 Task: Create a due date automation trigger when advanced on, 2 working days before a card is due add basic with the green label at 11:00 AM.
Action: Mouse moved to (1003, 293)
Screenshot: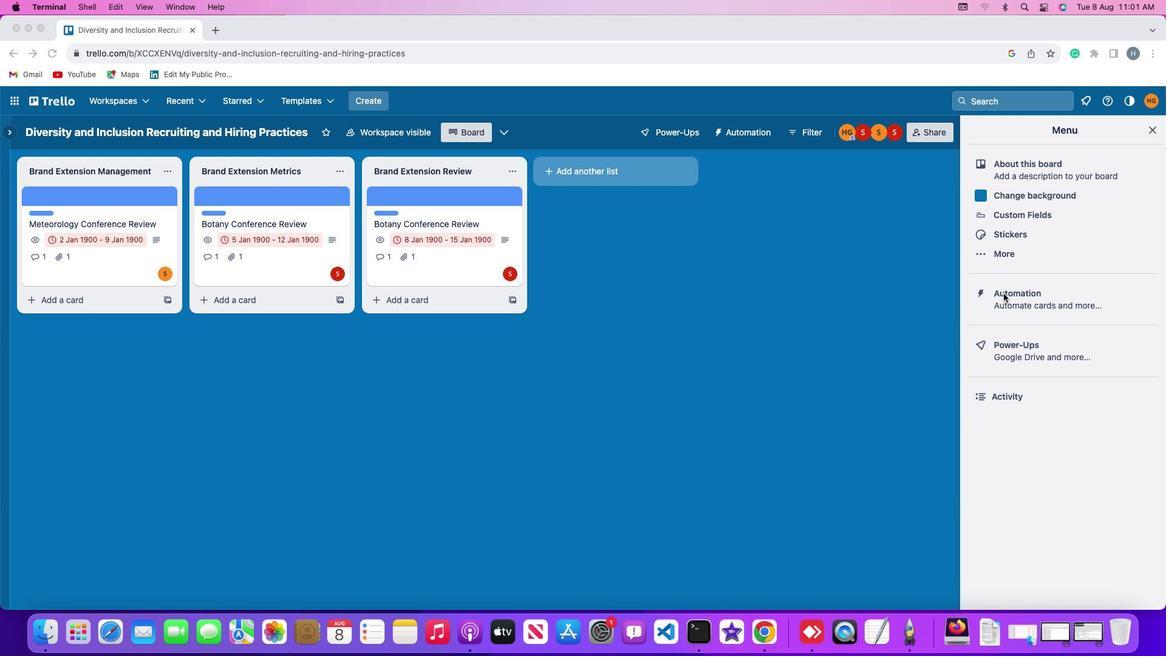 
Action: Mouse pressed left at (1003, 293)
Screenshot: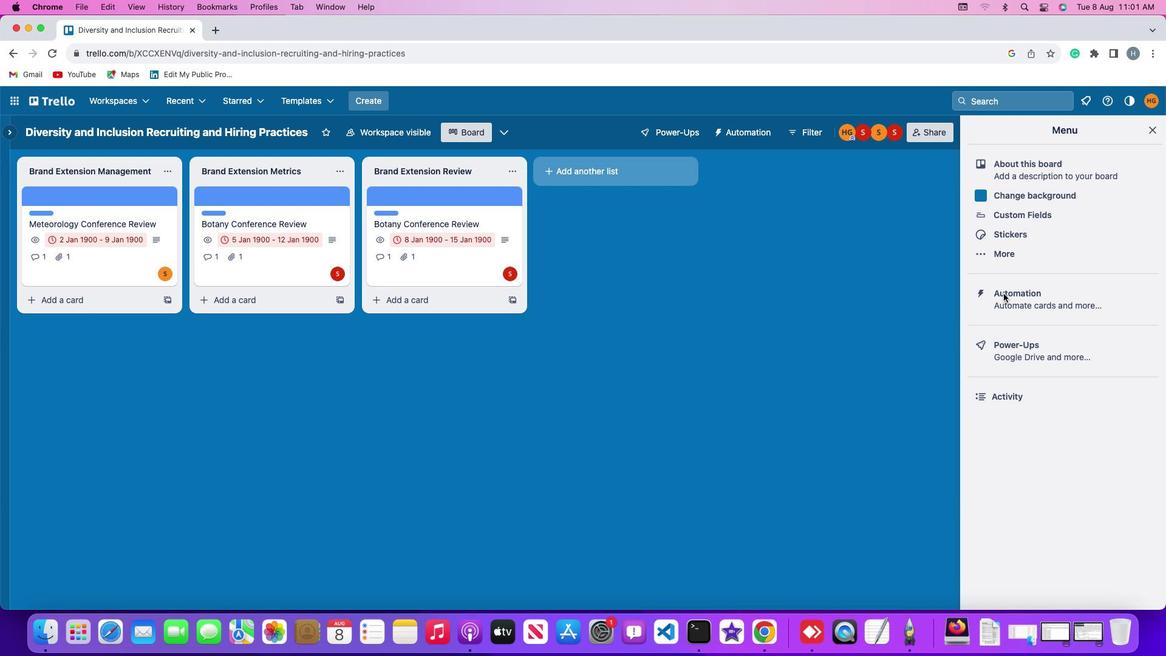 
Action: Mouse pressed left at (1003, 293)
Screenshot: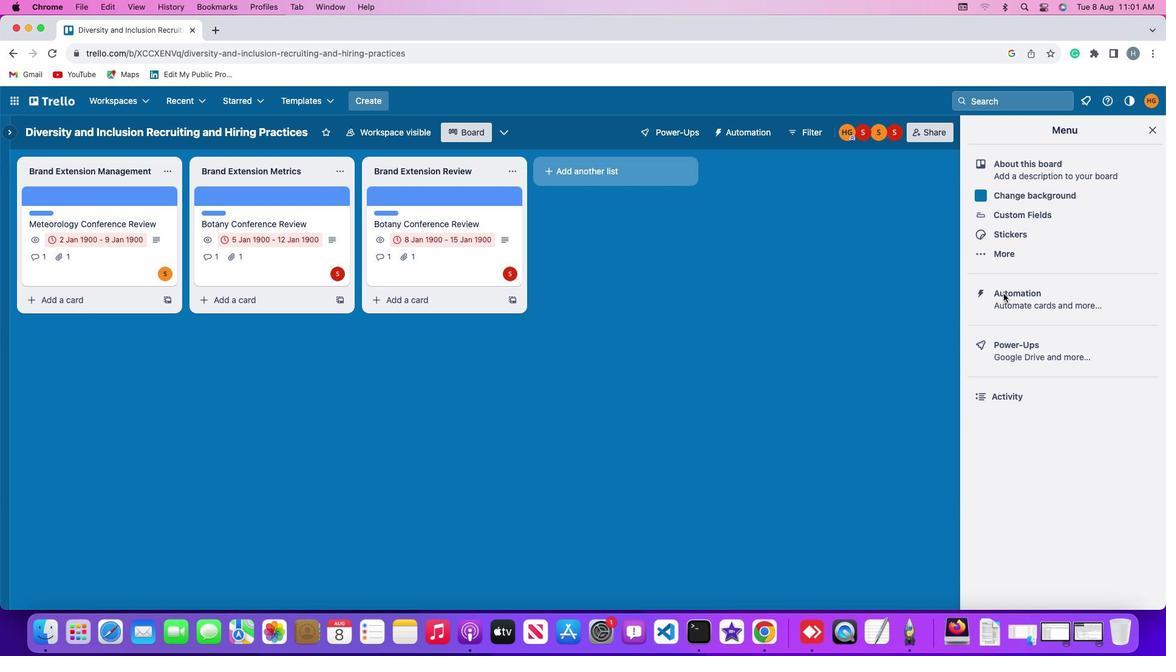 
Action: Mouse moved to (77, 287)
Screenshot: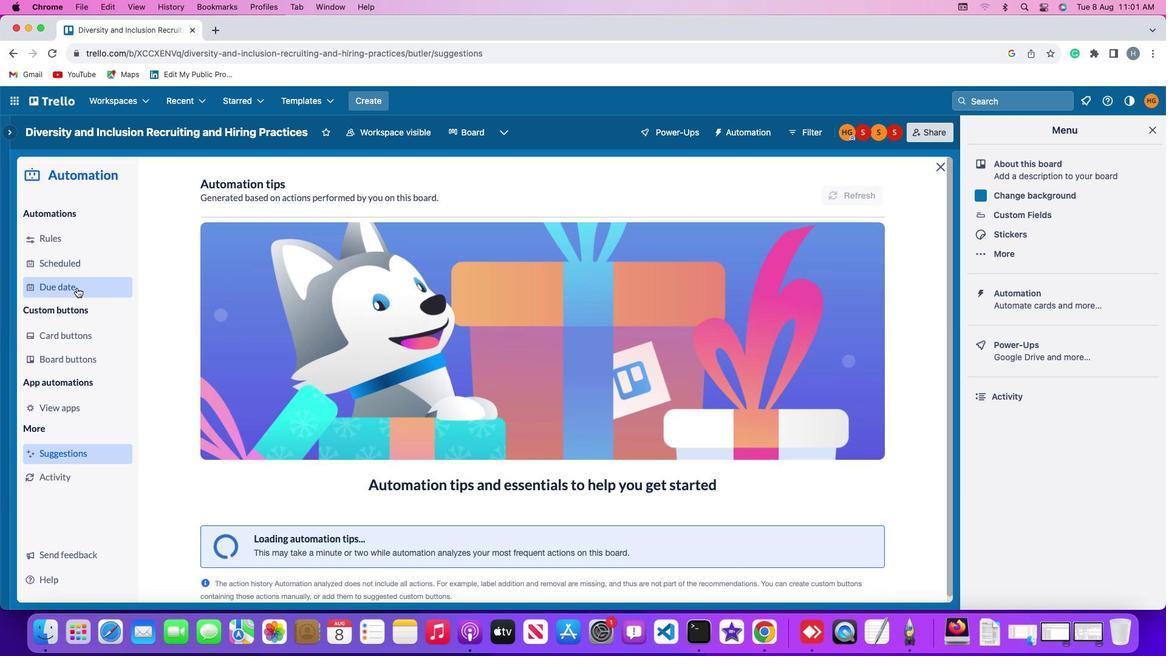
Action: Mouse pressed left at (77, 287)
Screenshot: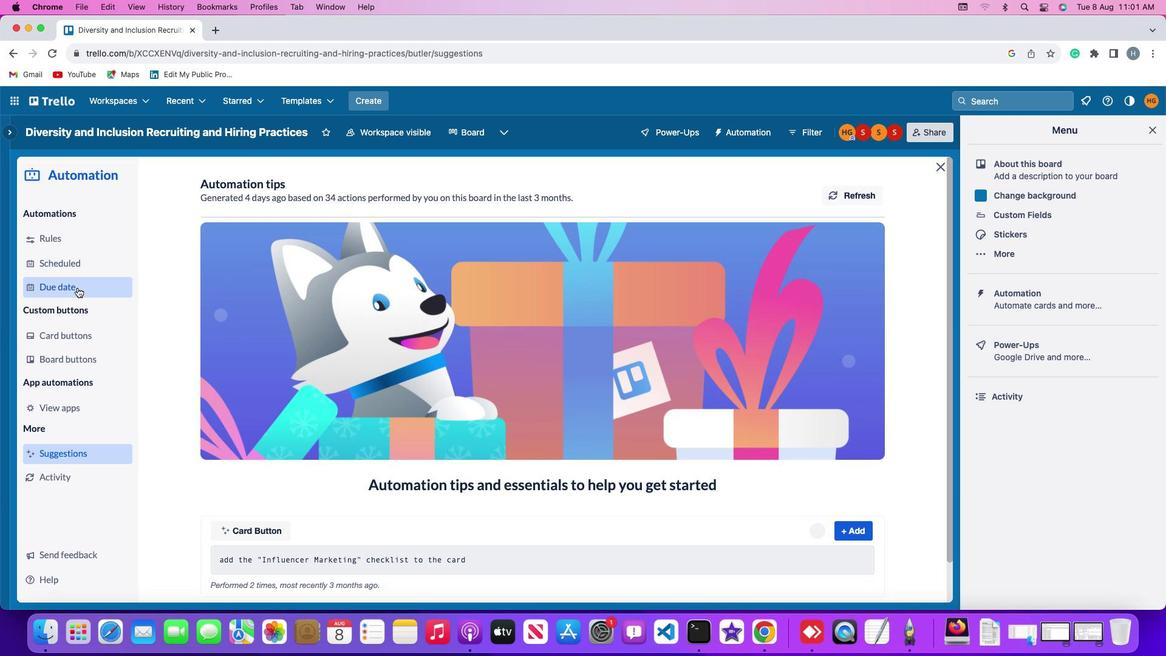 
Action: Mouse moved to (817, 185)
Screenshot: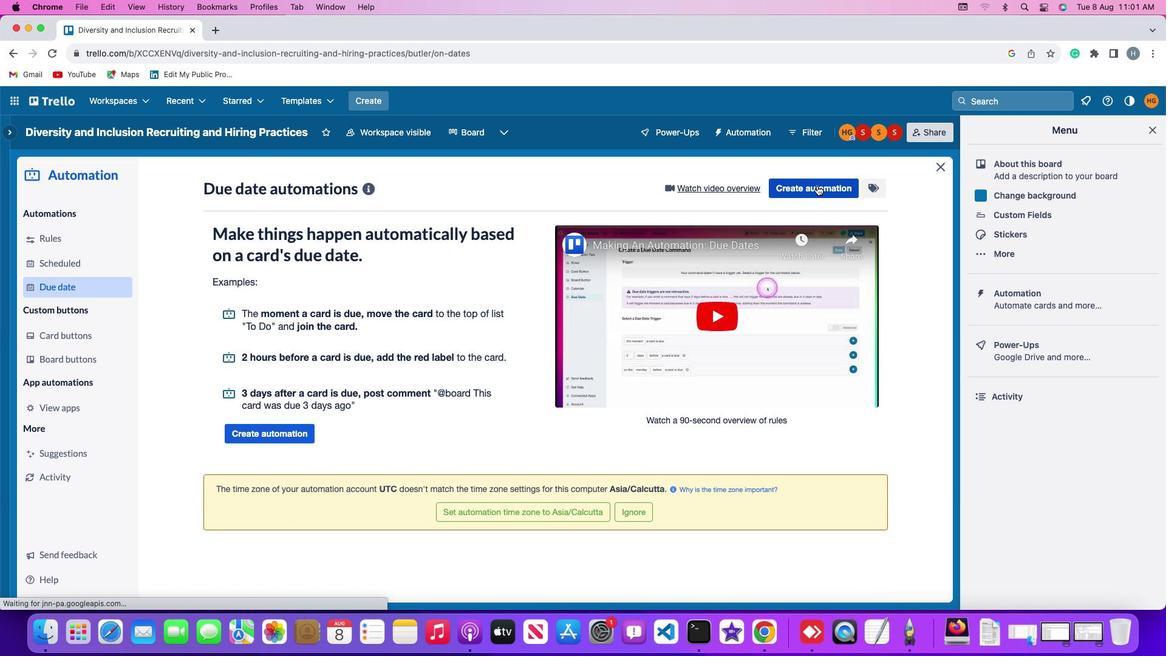 
Action: Mouse pressed left at (817, 185)
Screenshot: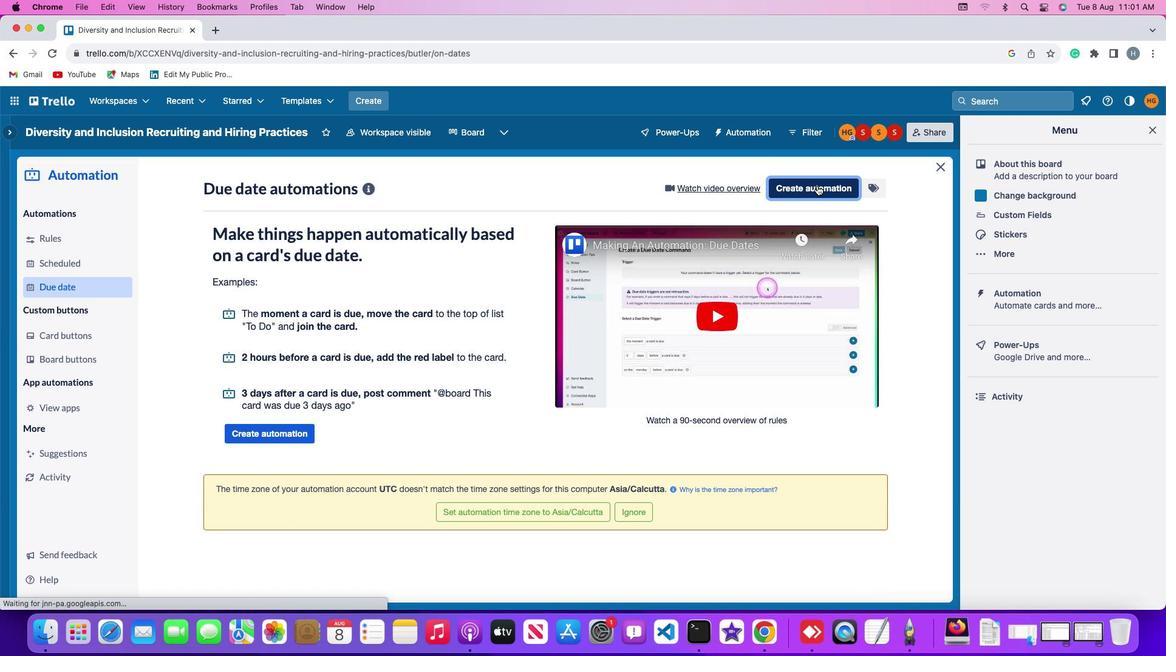 
Action: Mouse moved to (335, 304)
Screenshot: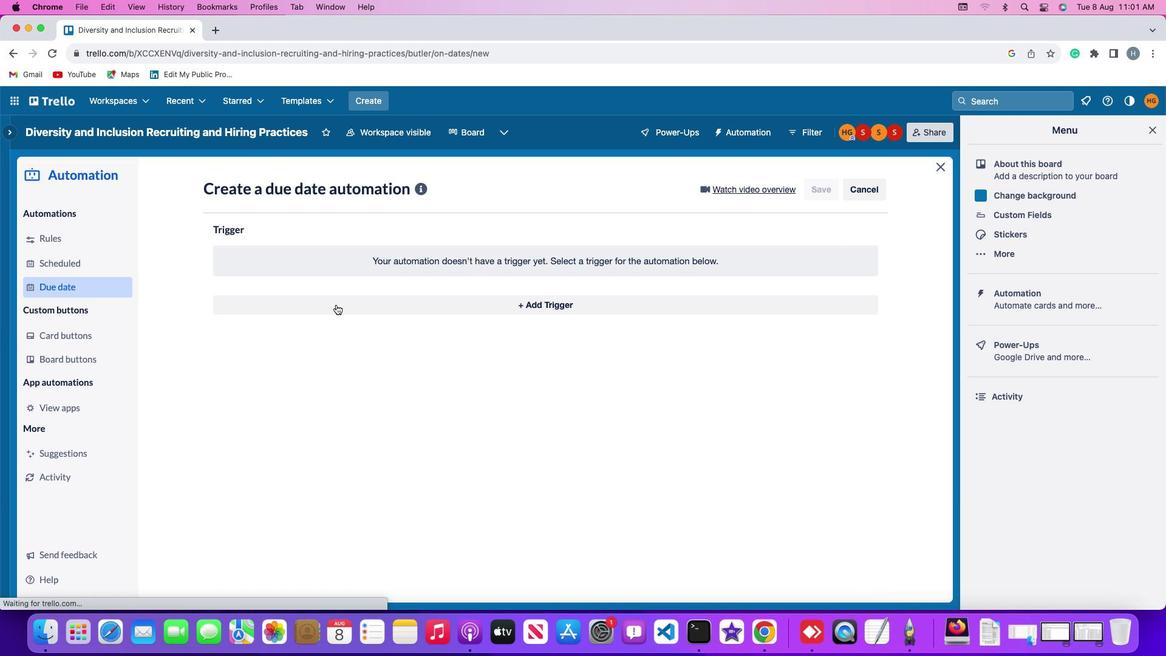
Action: Mouse pressed left at (335, 304)
Screenshot: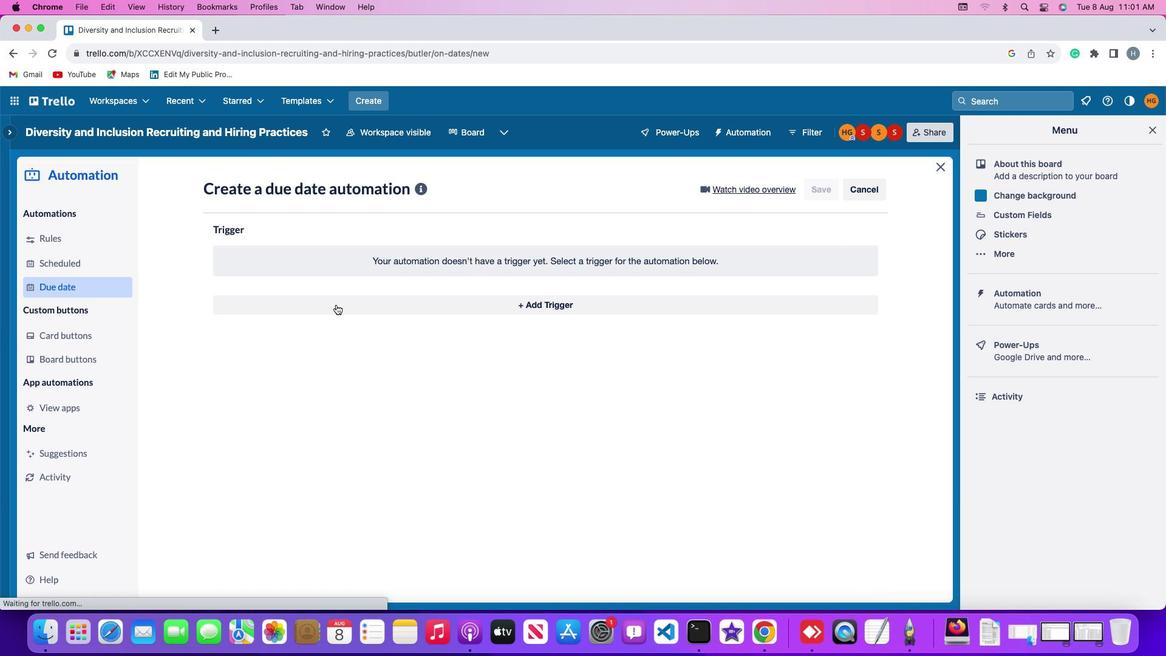 
Action: Mouse moved to (233, 492)
Screenshot: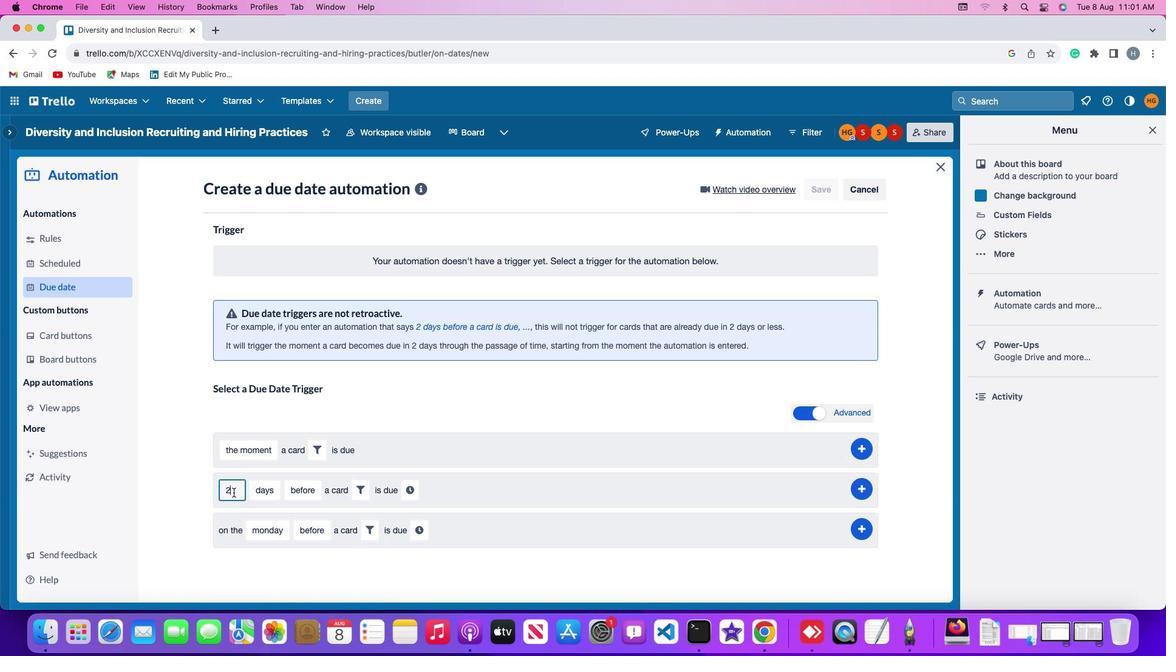 
Action: Mouse pressed left at (233, 492)
Screenshot: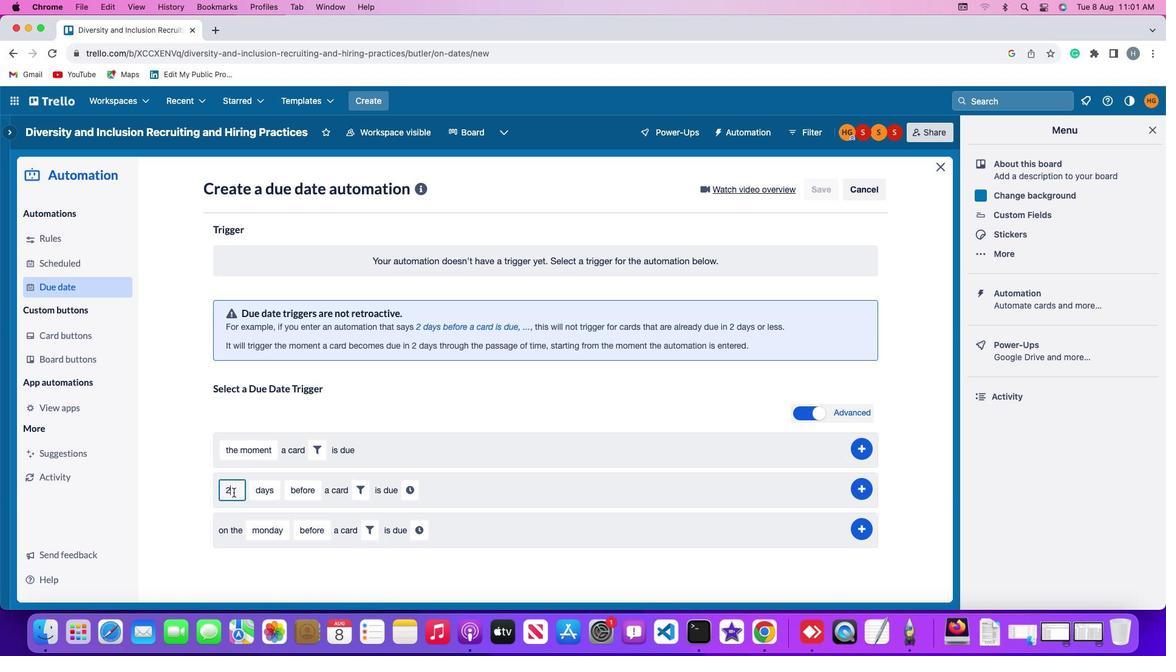 
Action: Mouse moved to (233, 491)
Screenshot: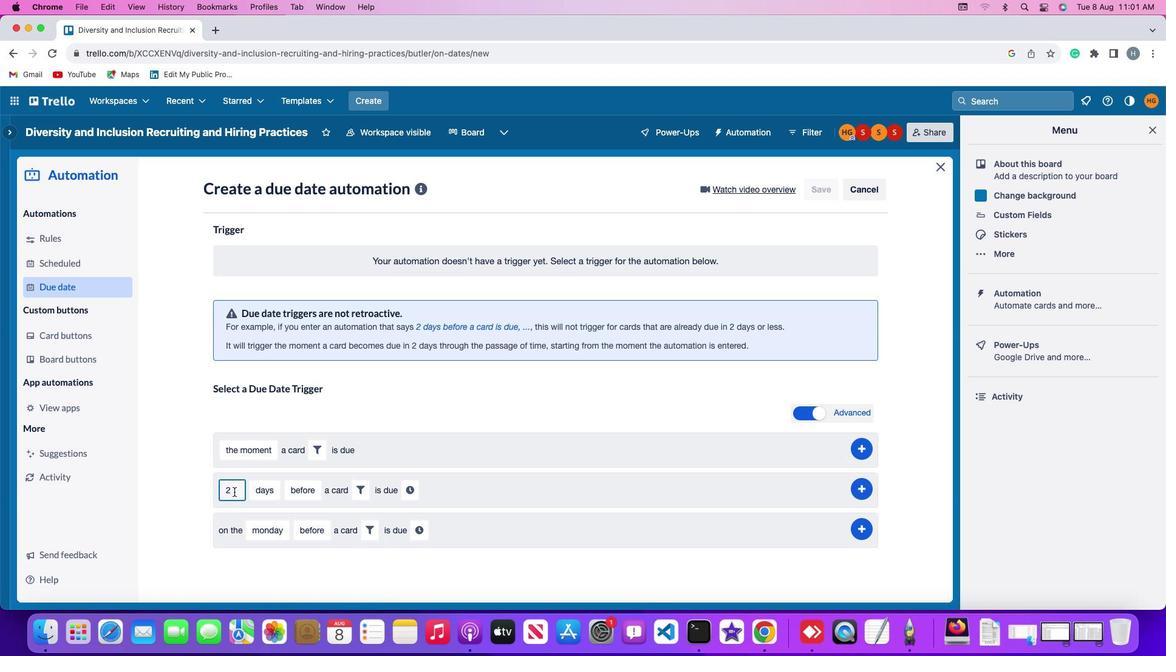 
Action: Key pressed Key.backspace
Screenshot: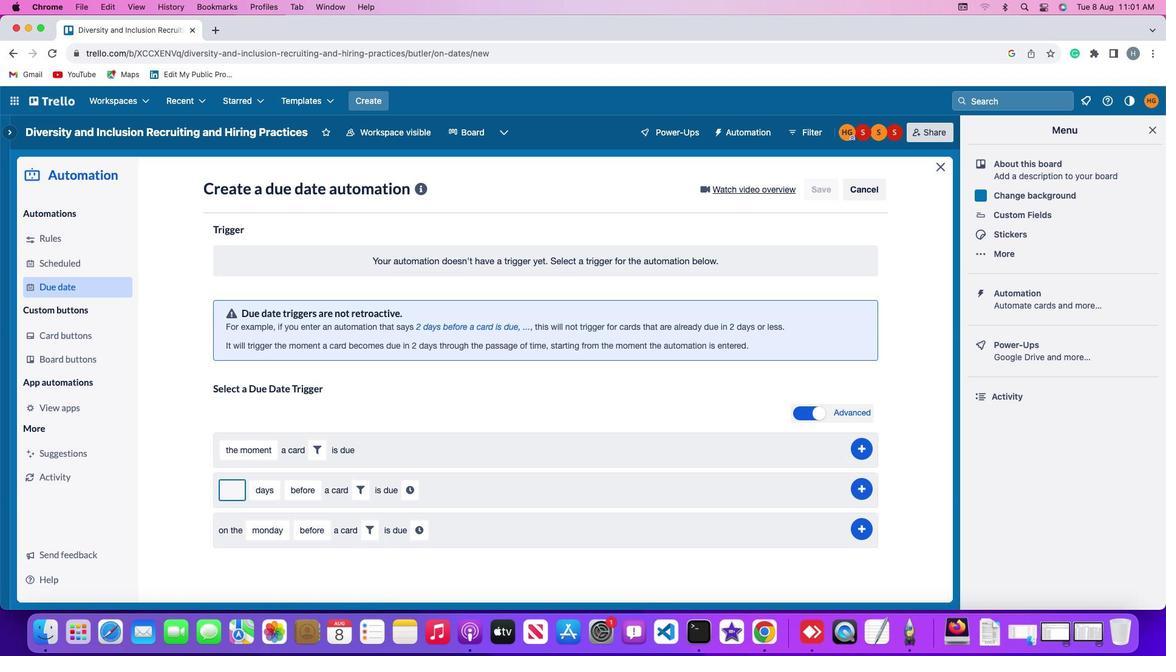 
Action: Mouse moved to (235, 490)
Screenshot: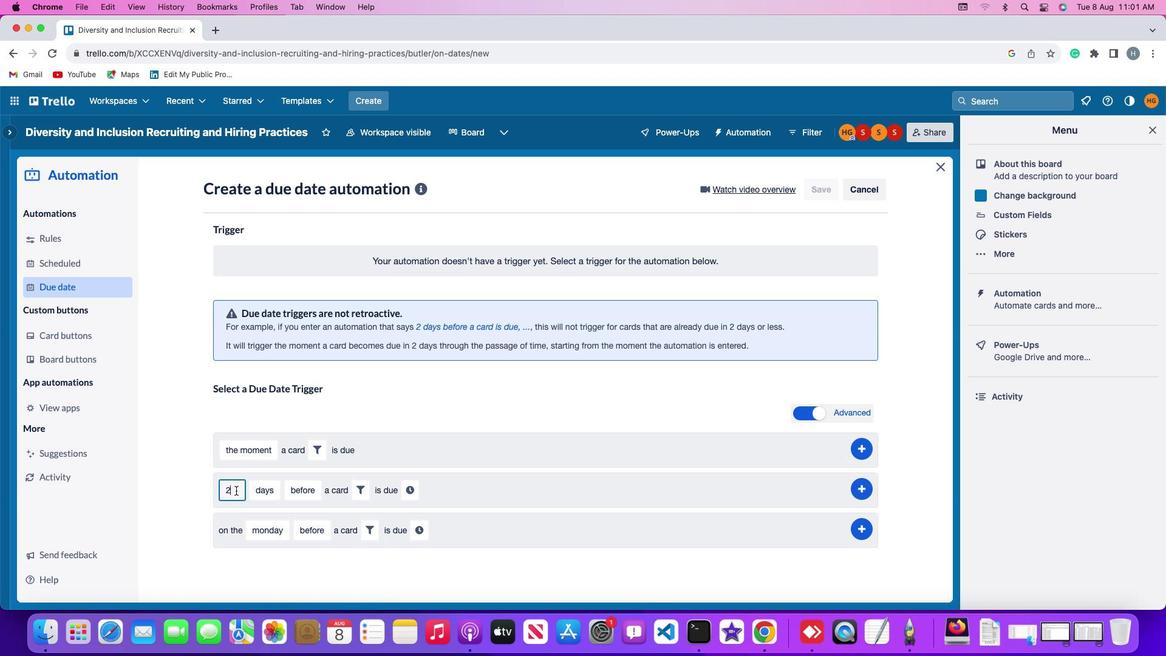 
Action: Key pressed '2'
Screenshot: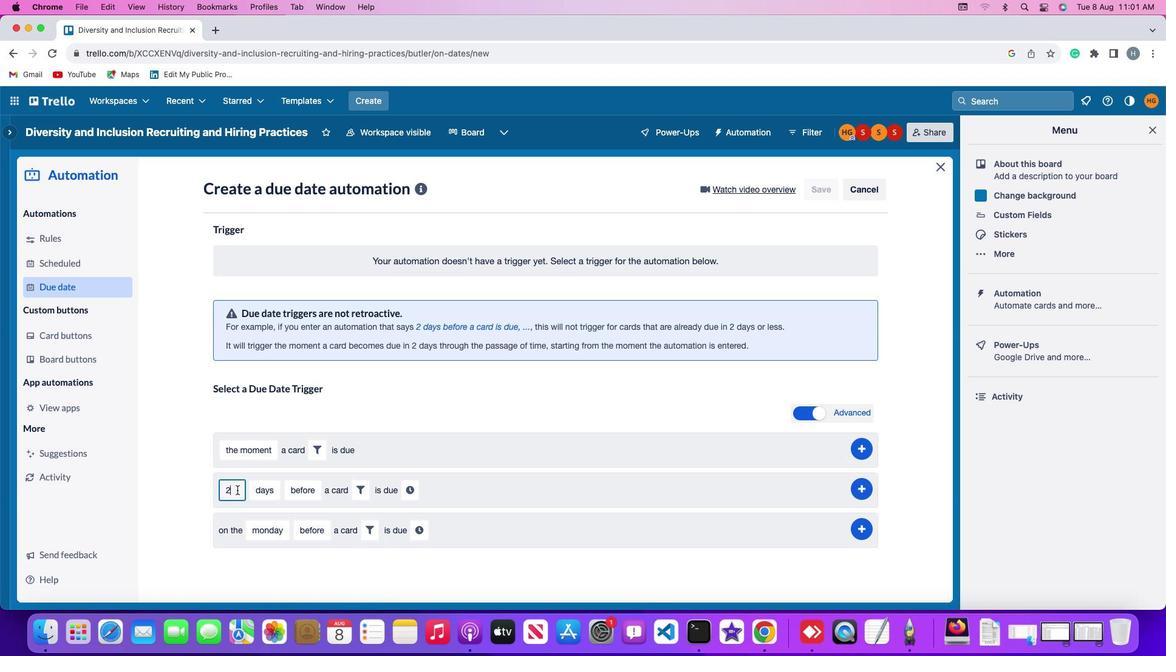 
Action: Mouse moved to (272, 489)
Screenshot: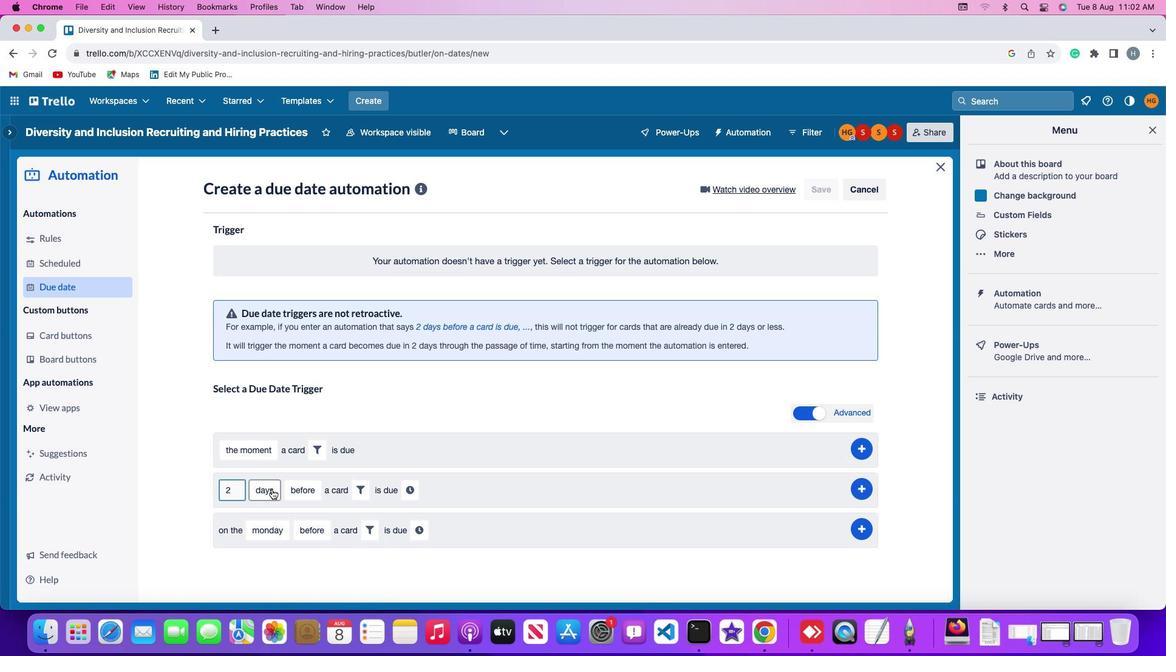 
Action: Mouse pressed left at (272, 489)
Screenshot: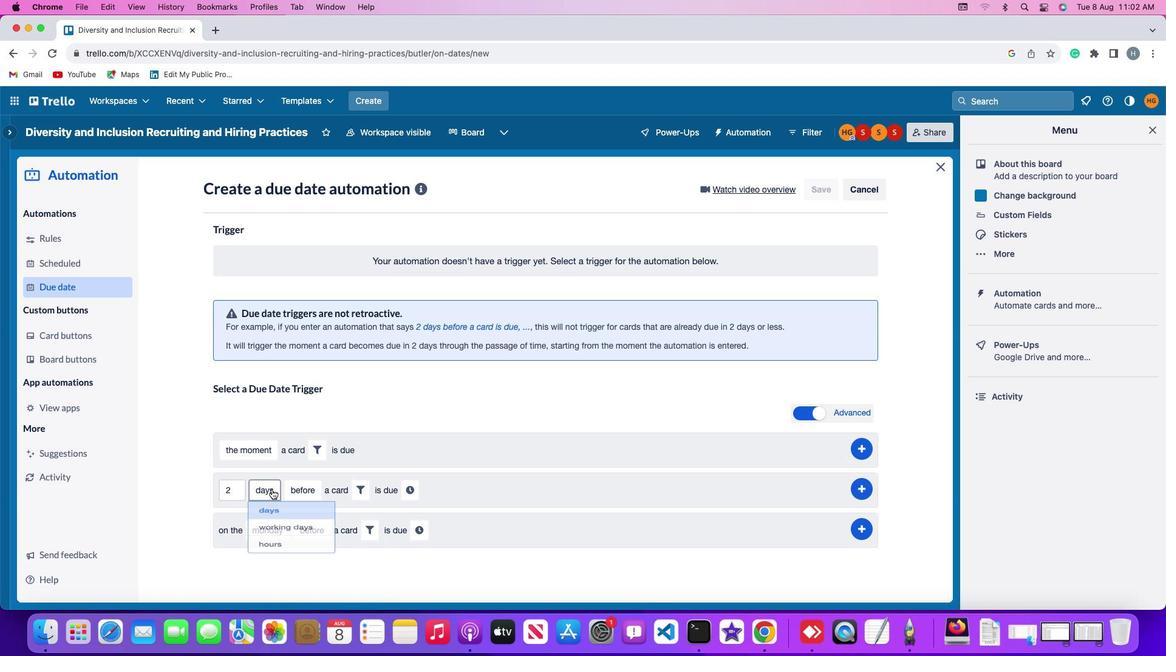 
Action: Mouse moved to (266, 535)
Screenshot: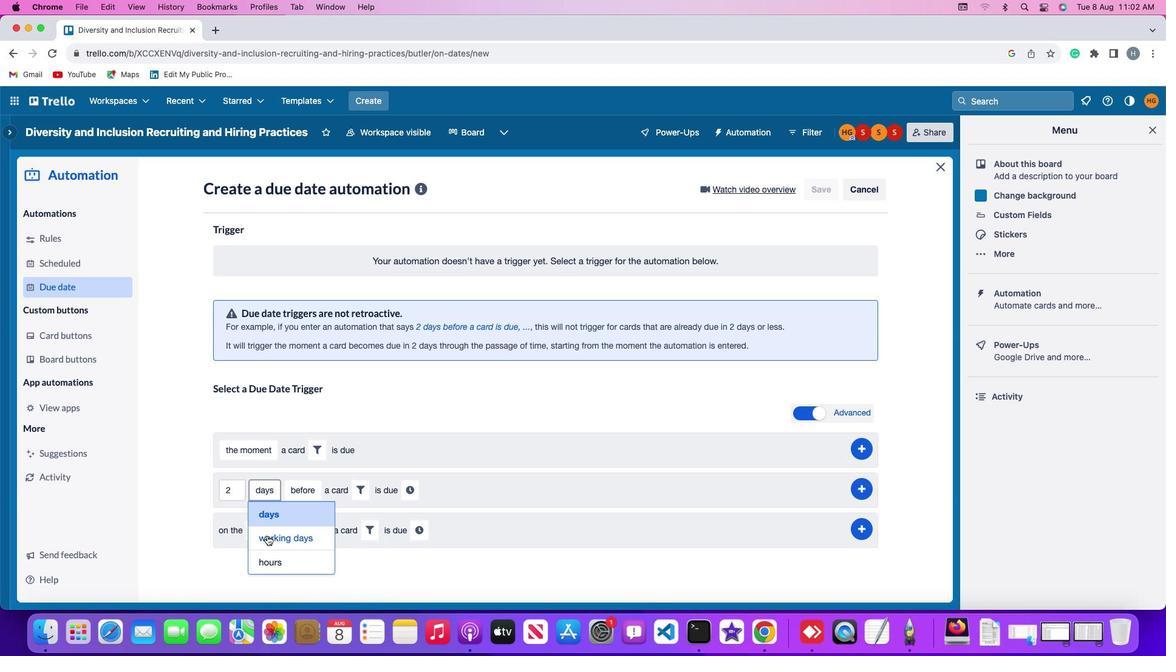 
Action: Mouse pressed left at (266, 535)
Screenshot: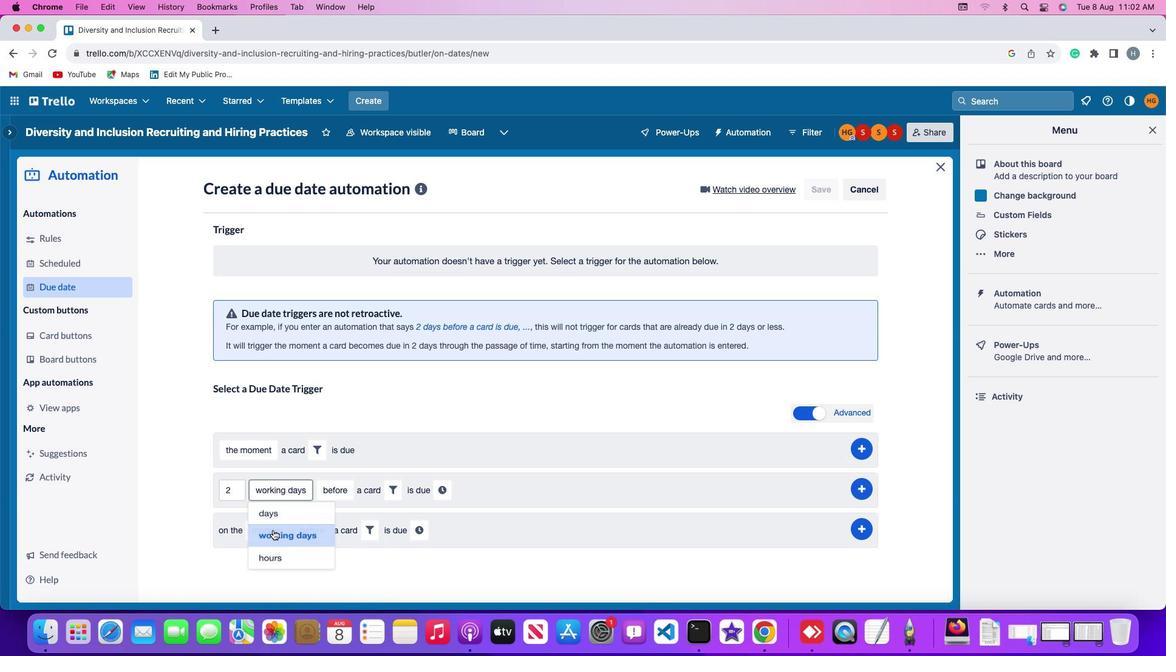 
Action: Mouse moved to (341, 489)
Screenshot: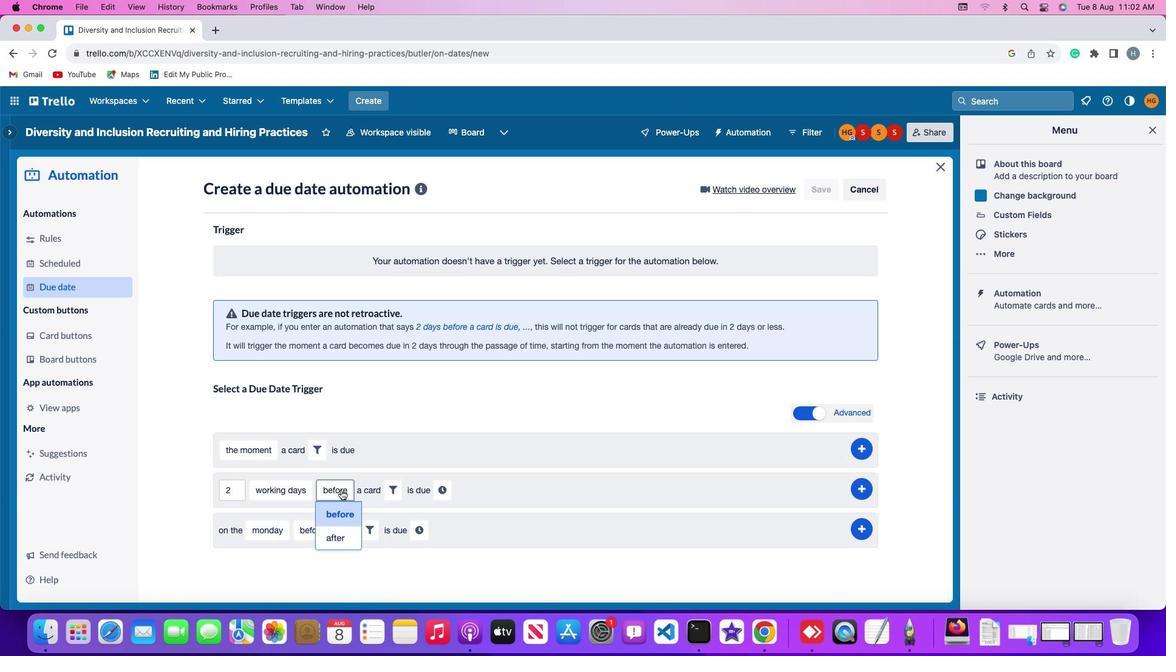 
Action: Mouse pressed left at (341, 489)
Screenshot: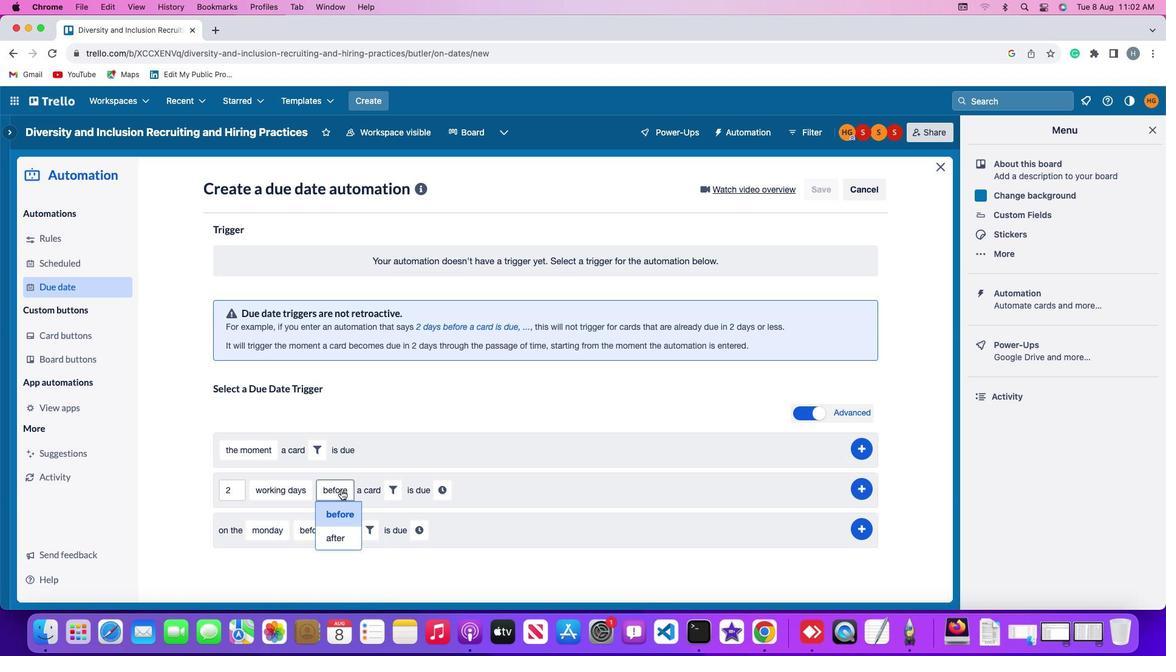 
Action: Mouse moved to (340, 514)
Screenshot: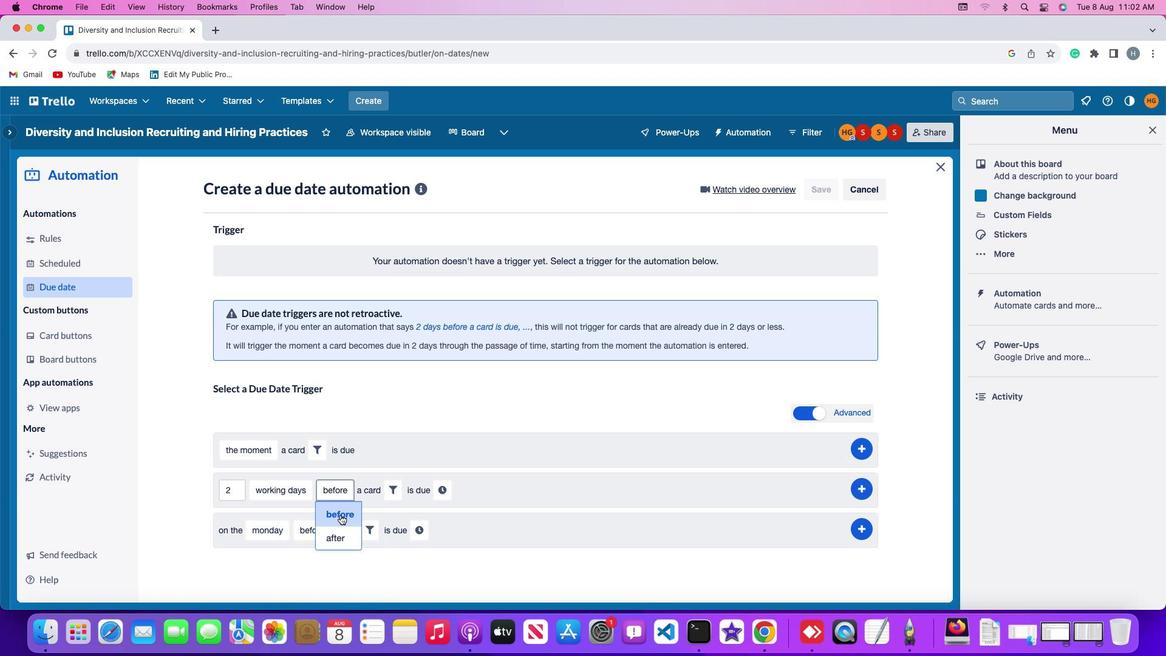 
Action: Mouse pressed left at (340, 514)
Screenshot: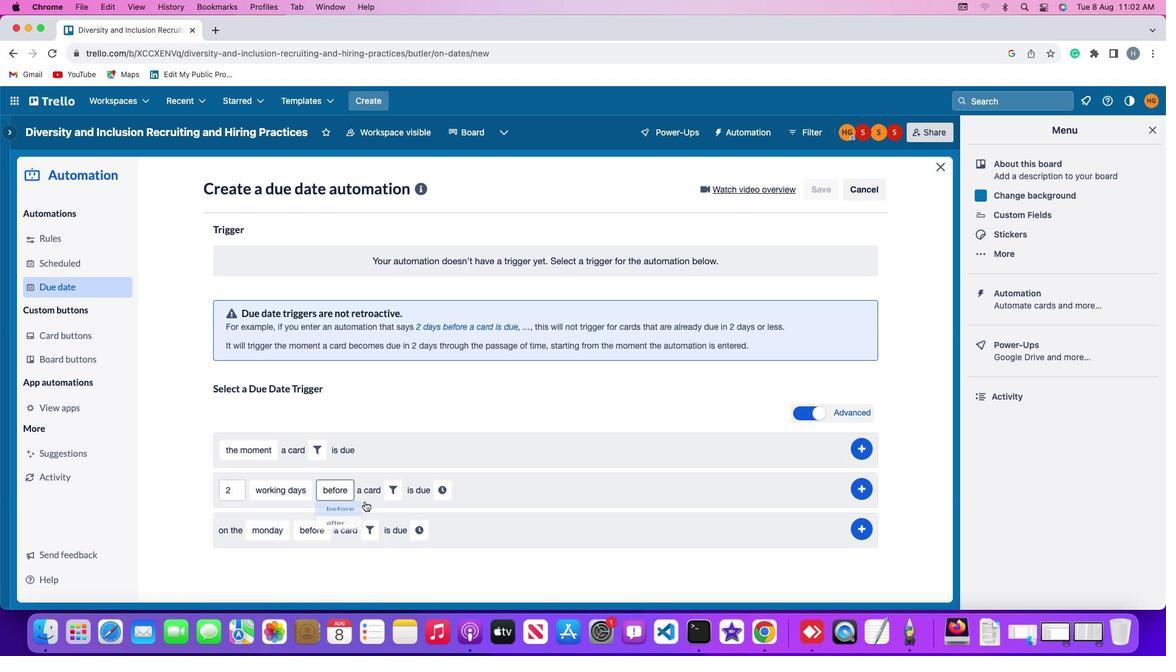 
Action: Mouse moved to (393, 489)
Screenshot: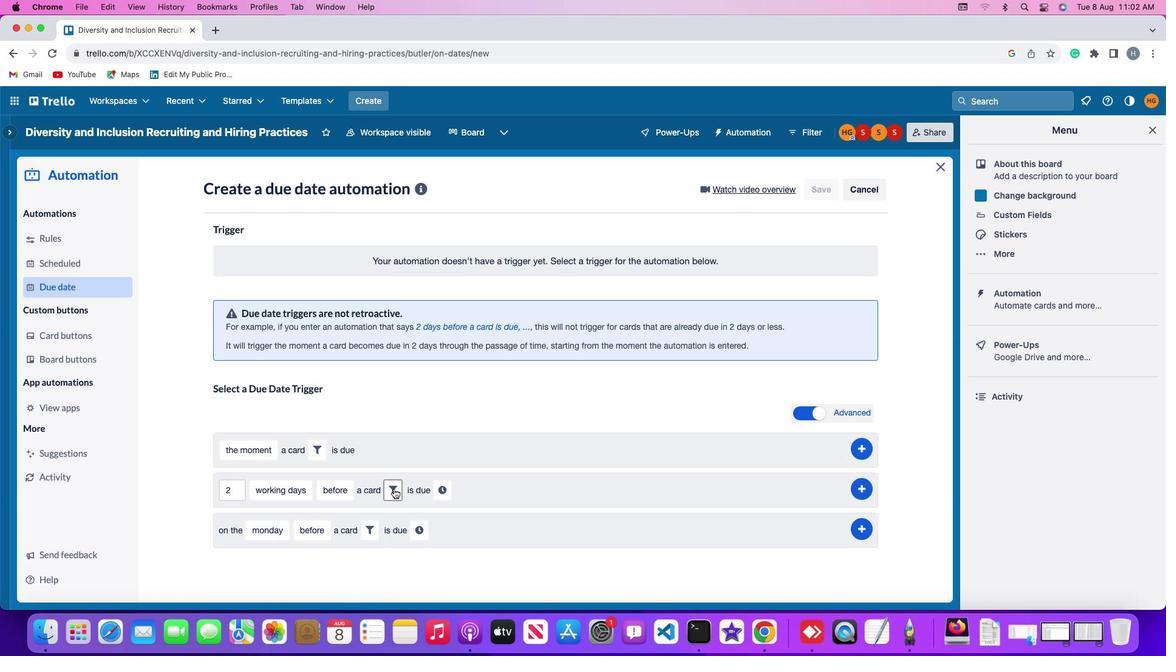 
Action: Mouse pressed left at (393, 489)
Screenshot: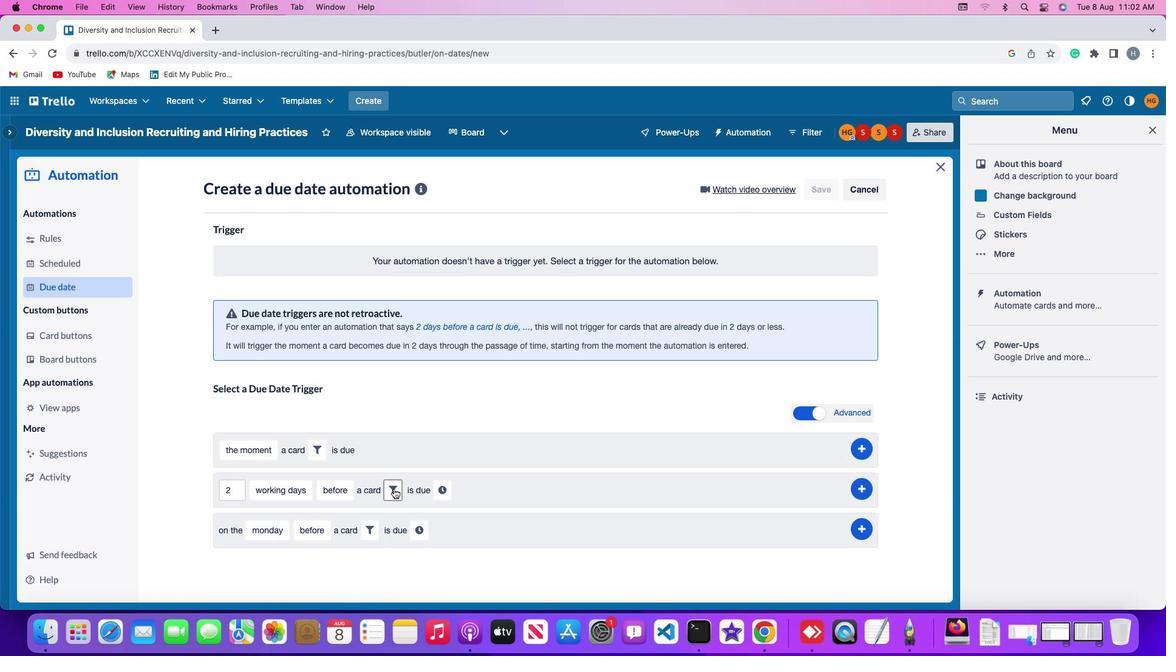 
Action: Mouse moved to (419, 540)
Screenshot: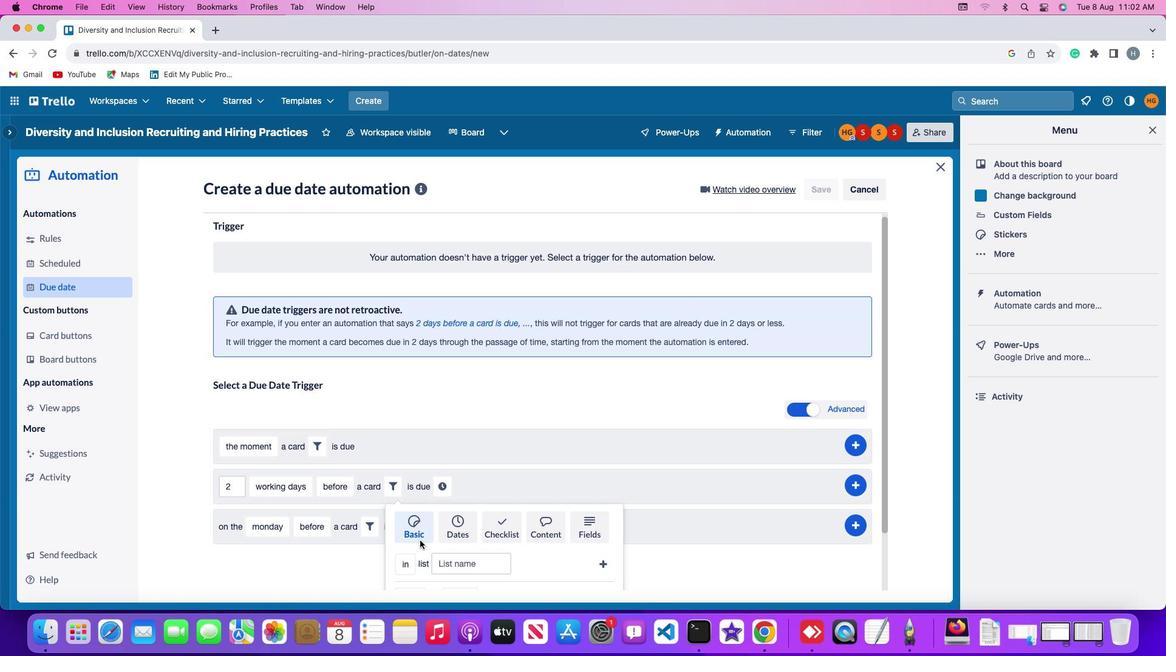 
Action: Mouse scrolled (419, 540) with delta (0, 0)
Screenshot: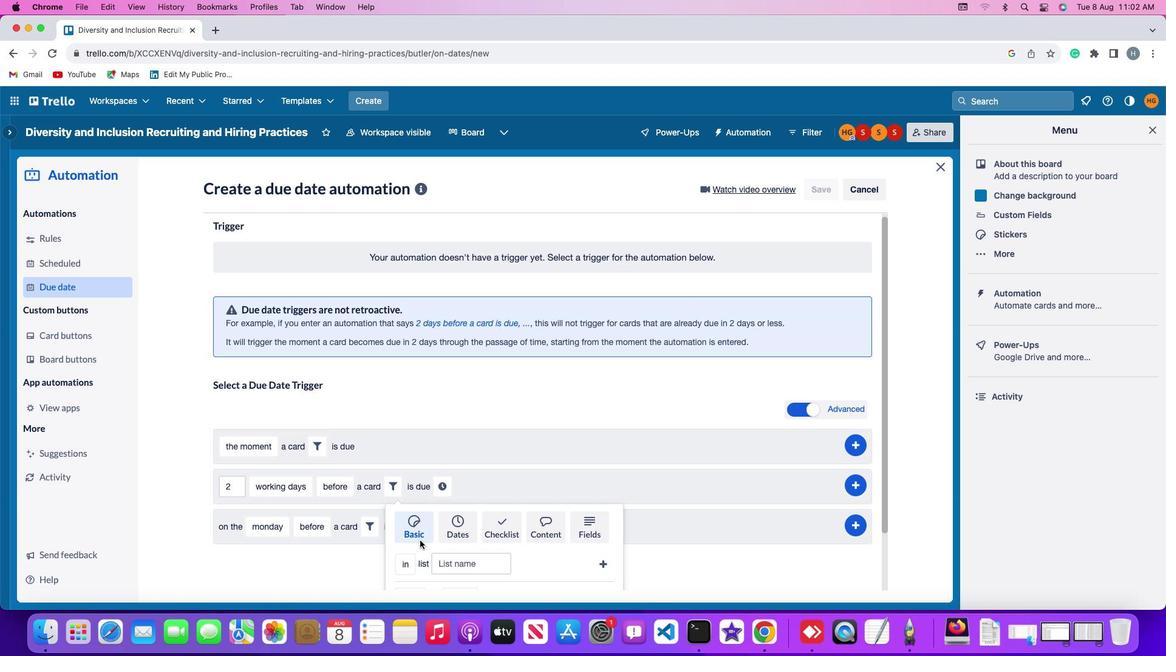 
Action: Mouse scrolled (419, 540) with delta (0, 0)
Screenshot: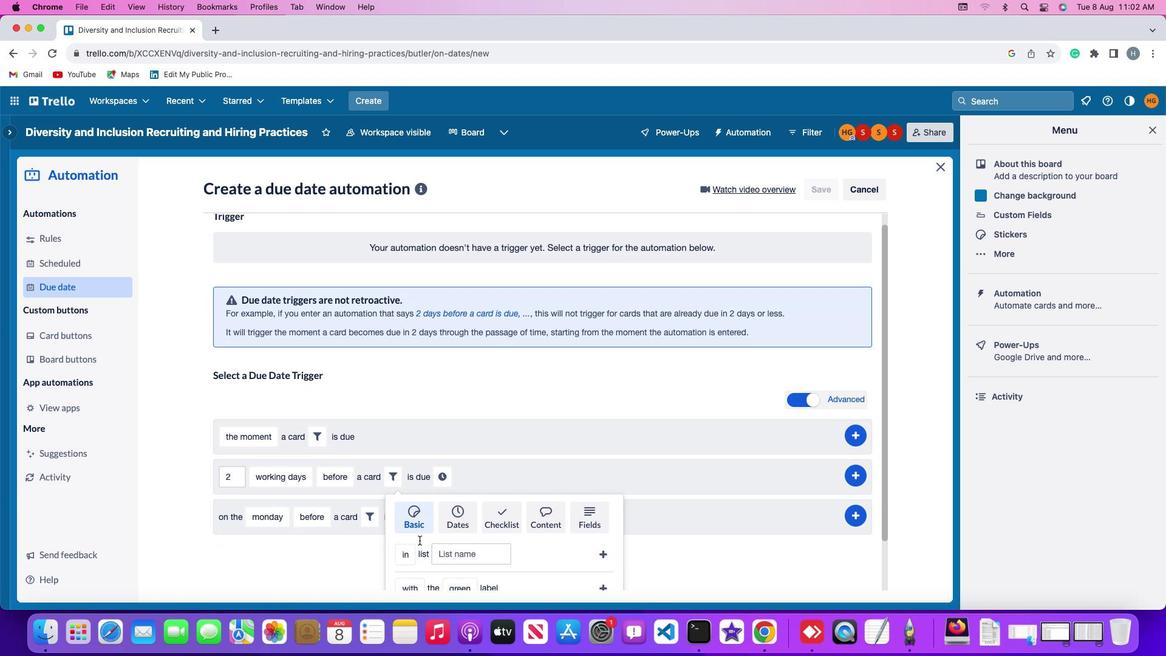 
Action: Mouse scrolled (419, 540) with delta (0, -1)
Screenshot: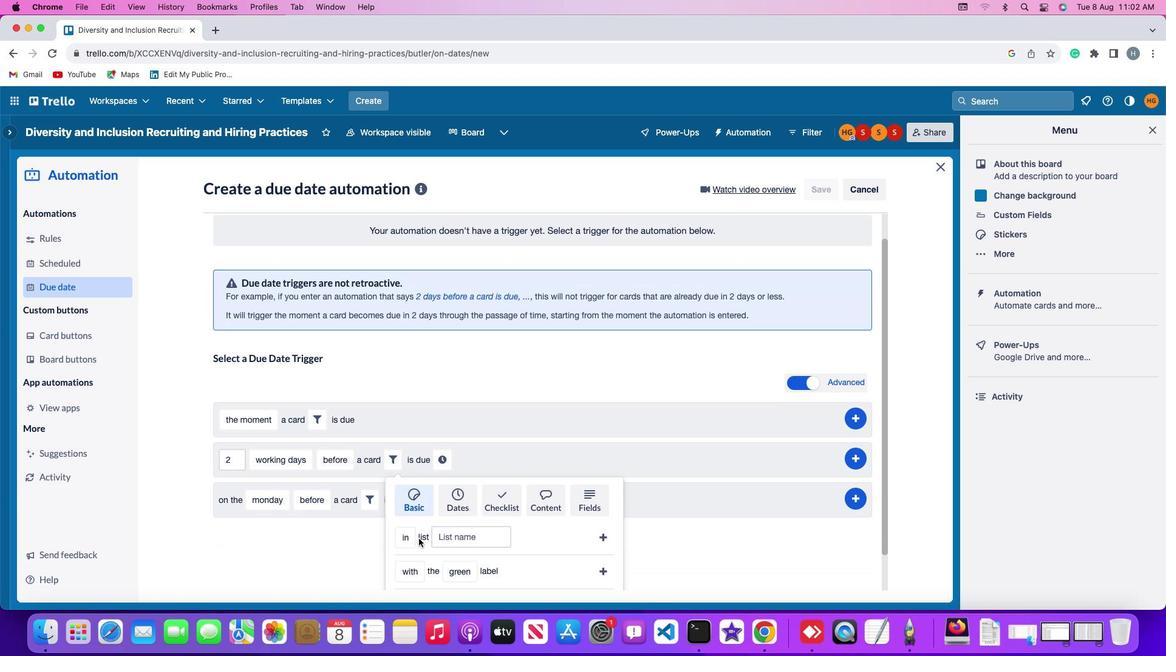 
Action: Mouse scrolled (419, 540) with delta (0, -2)
Screenshot: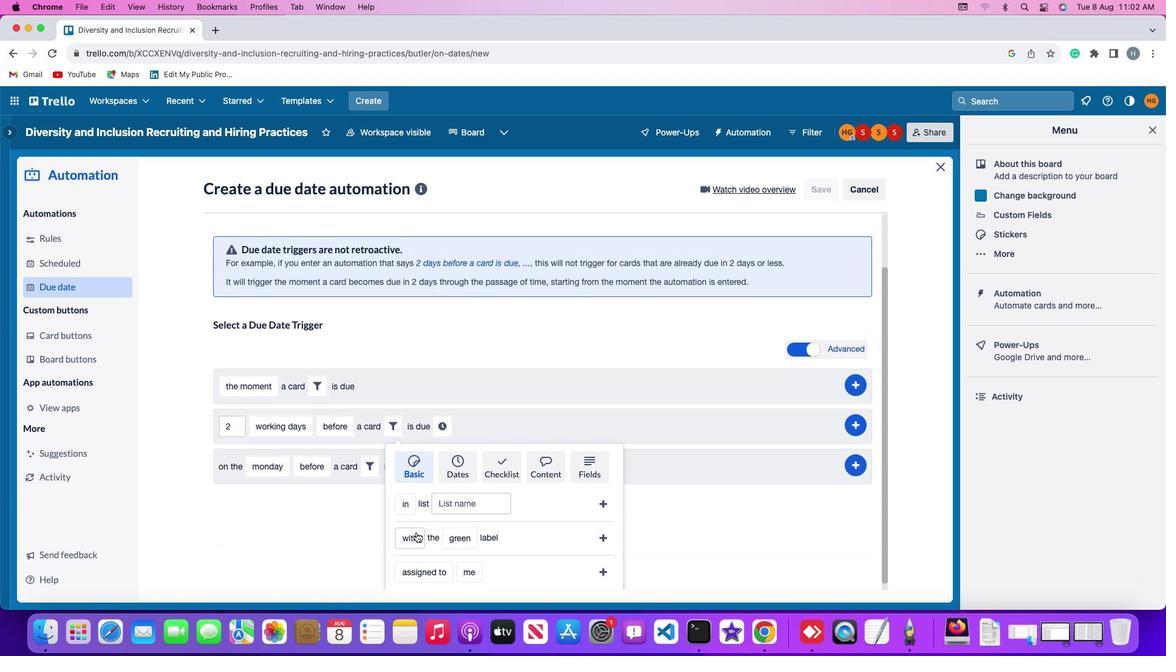 
Action: Mouse moved to (429, 456)
Screenshot: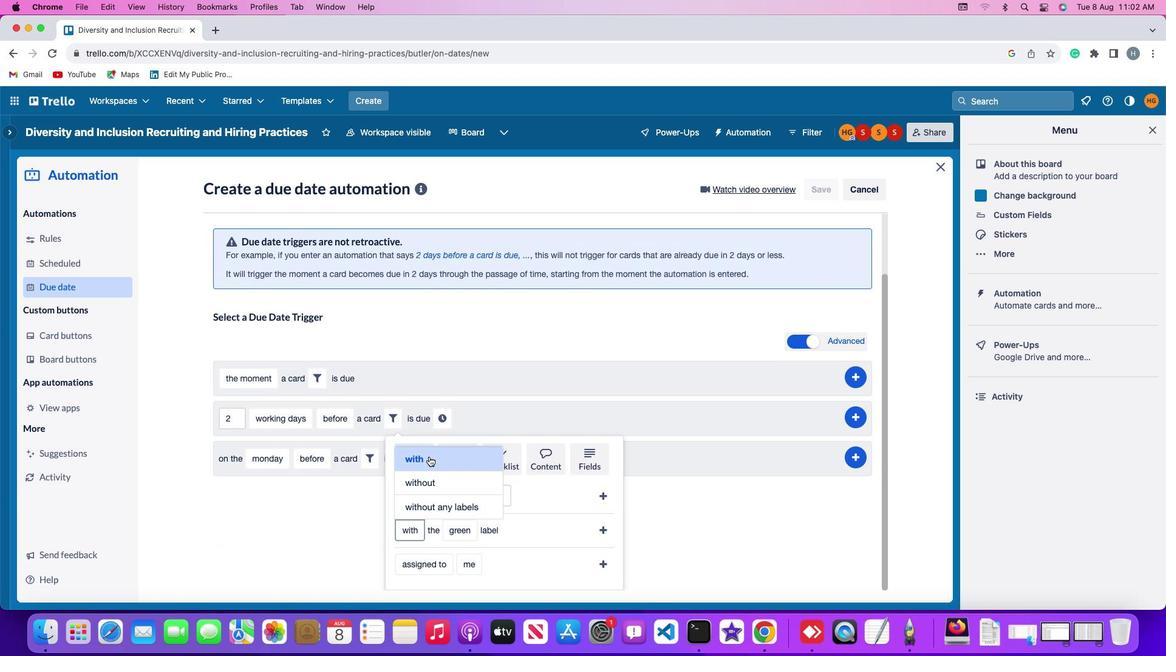 
Action: Mouse pressed left at (429, 456)
Screenshot: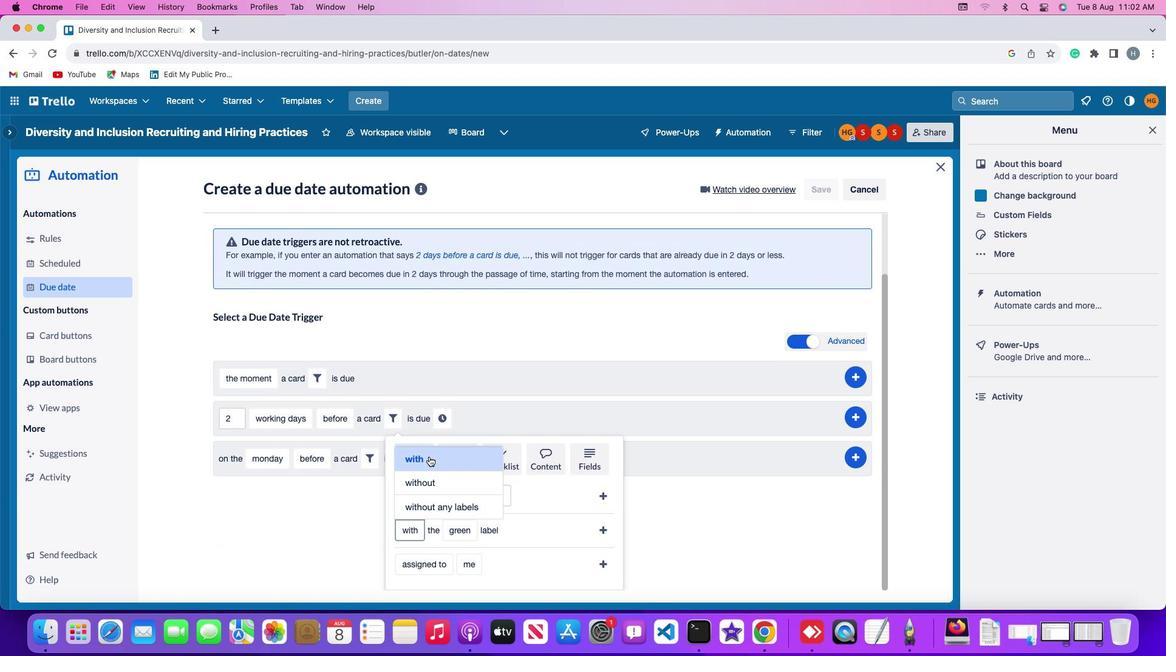 
Action: Mouse moved to (456, 533)
Screenshot: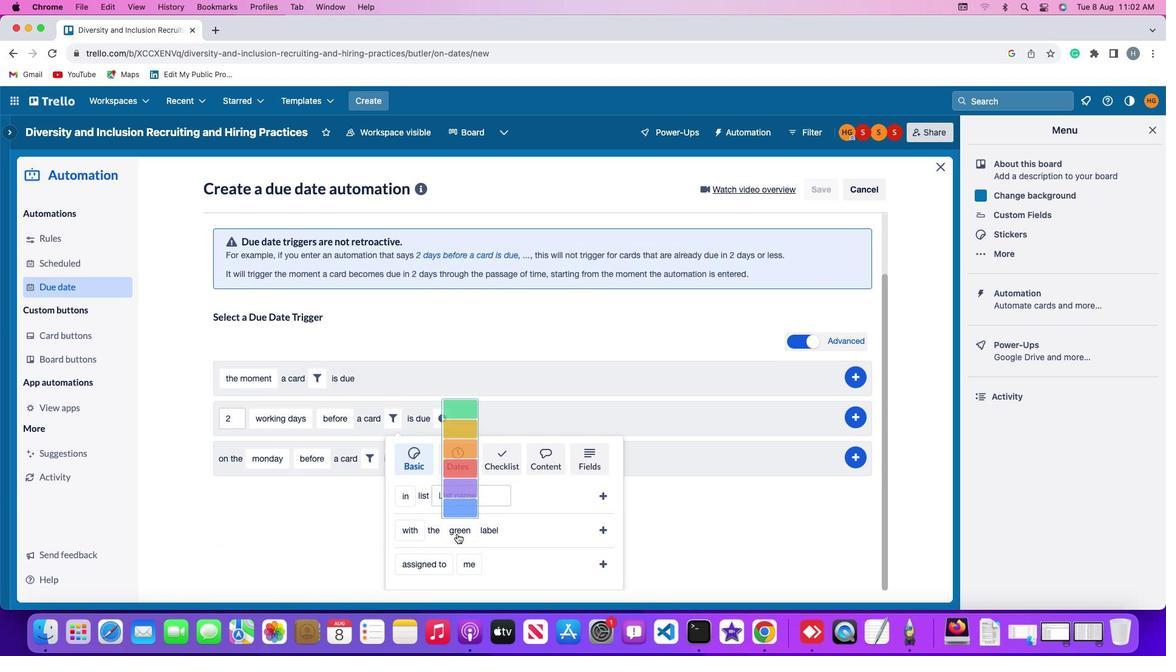 
Action: Mouse pressed left at (456, 533)
Screenshot: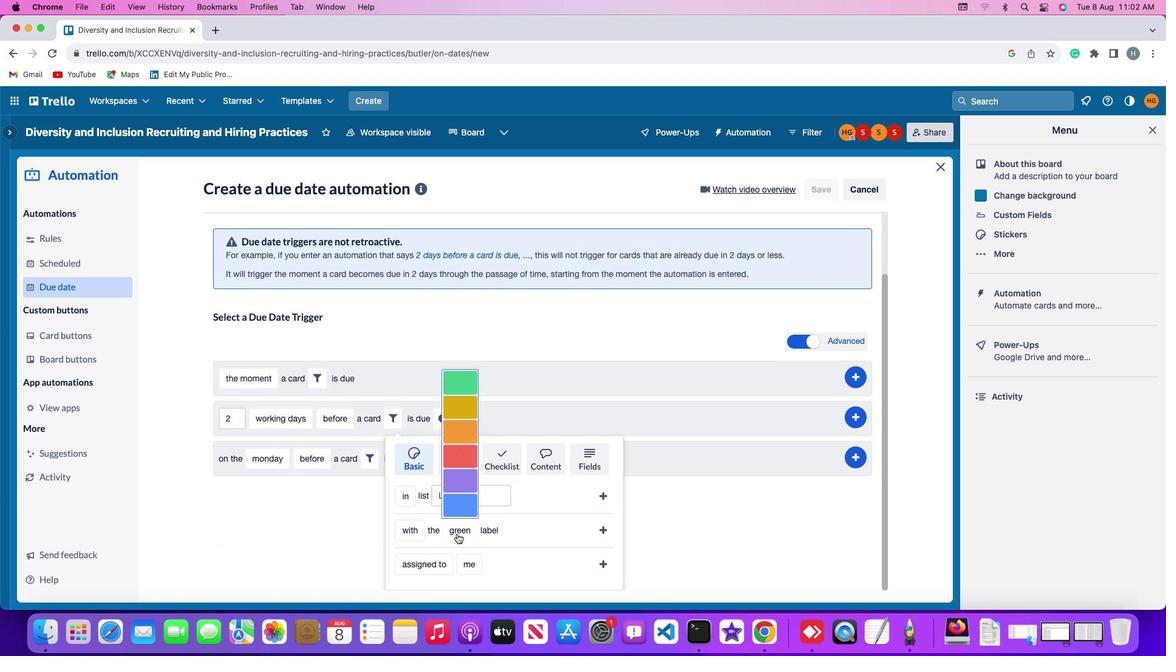 
Action: Mouse moved to (459, 380)
Screenshot: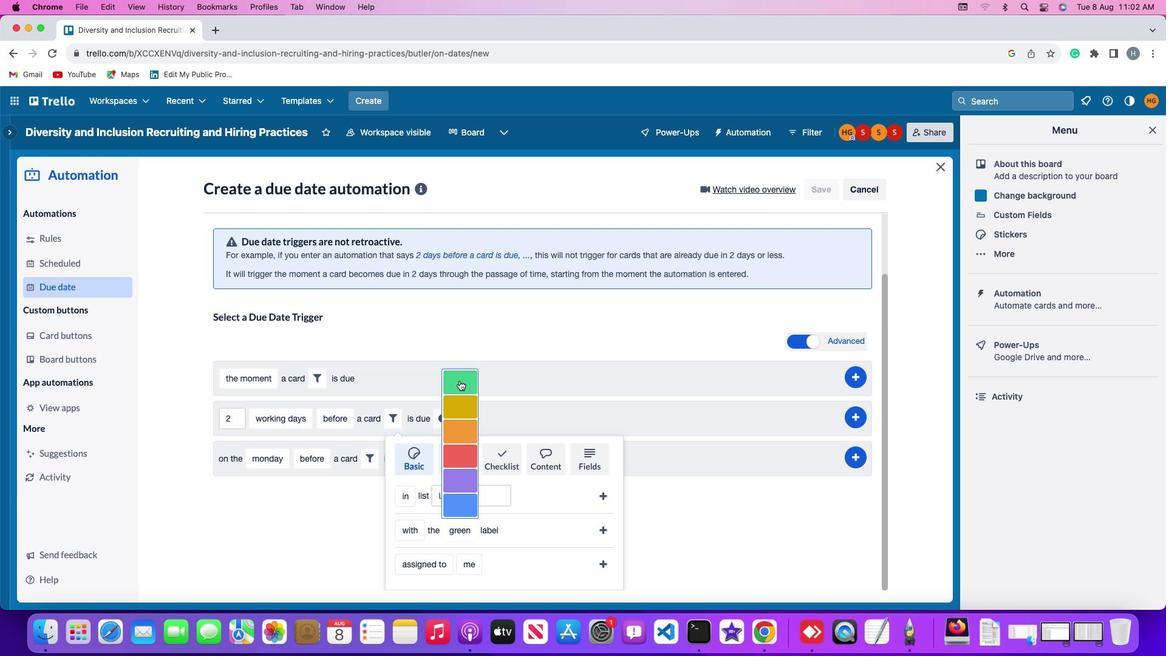 
Action: Mouse pressed left at (459, 380)
Screenshot: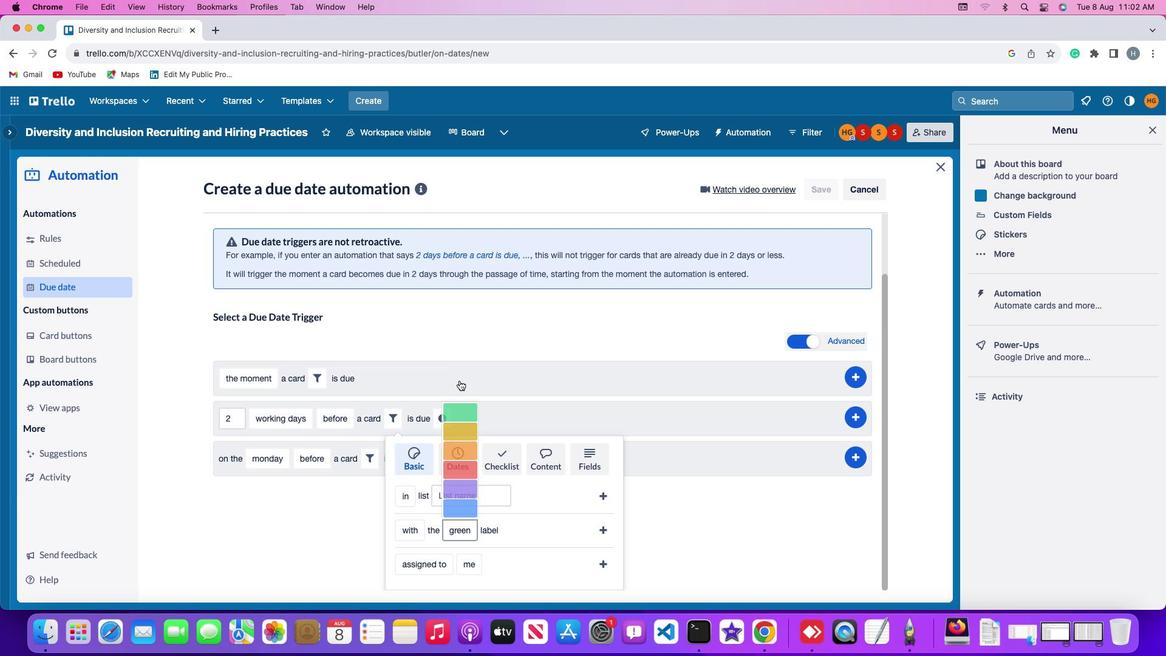 
Action: Mouse moved to (603, 527)
Screenshot: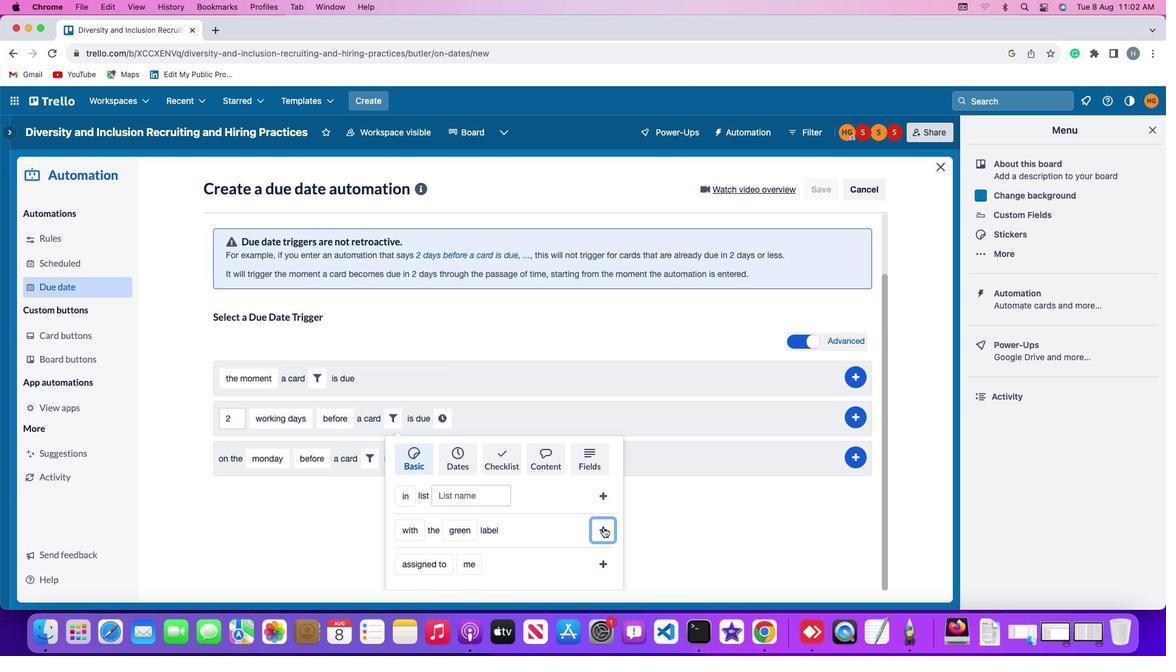 
Action: Mouse pressed left at (603, 527)
Screenshot: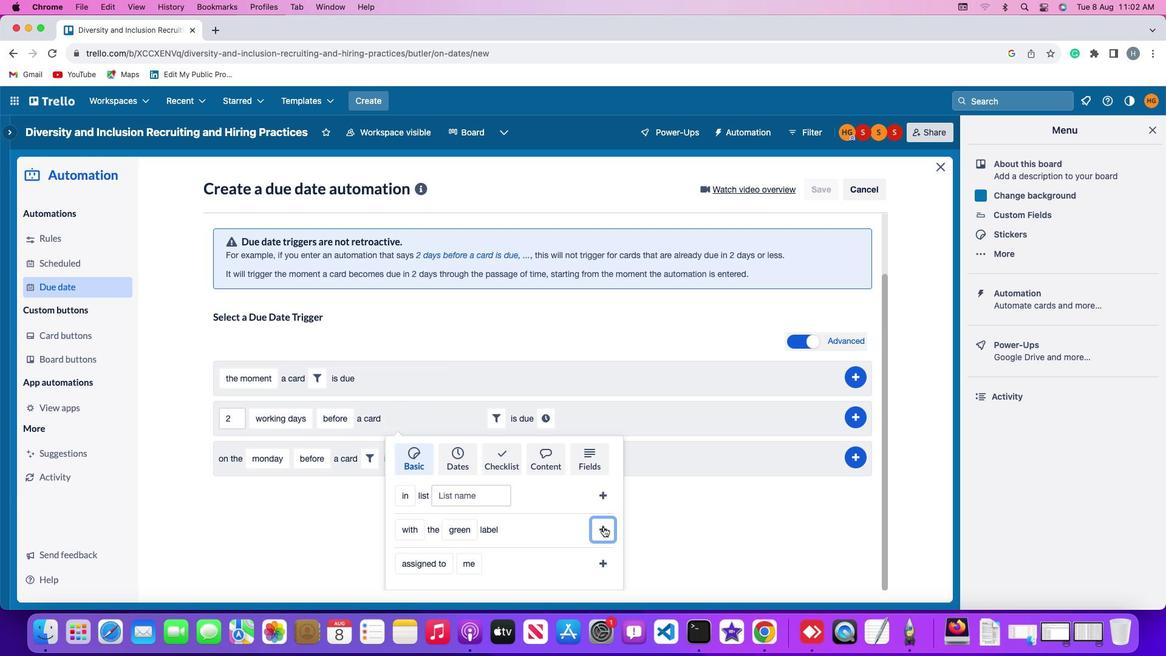 
Action: Mouse moved to (540, 489)
Screenshot: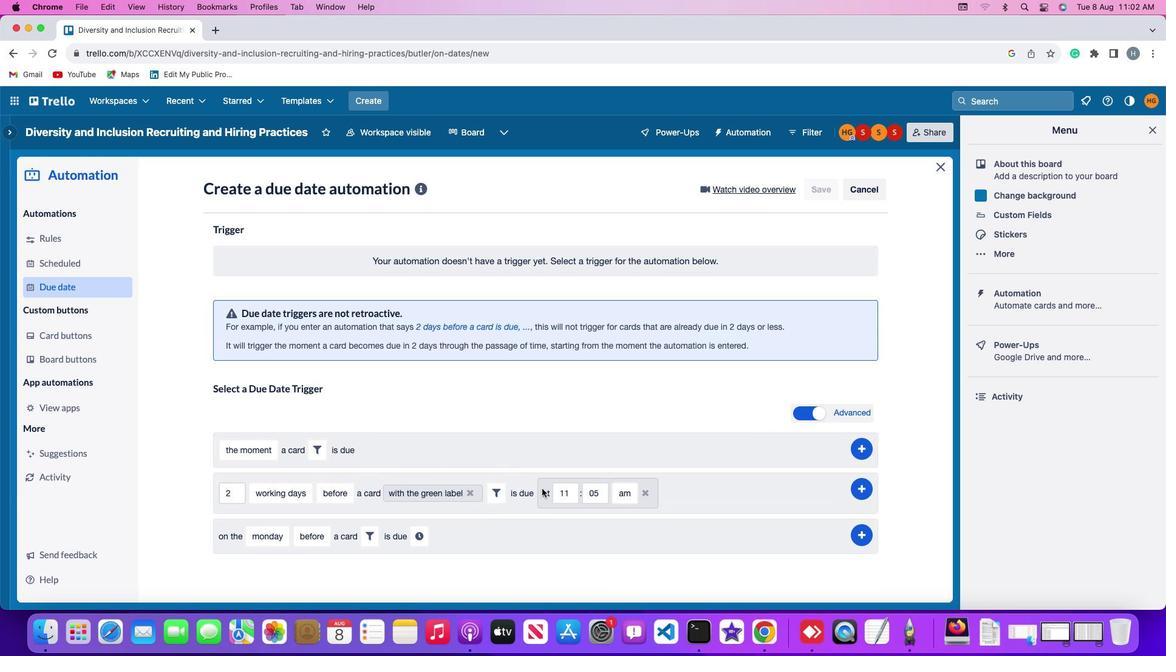 
Action: Mouse pressed left at (540, 489)
Screenshot: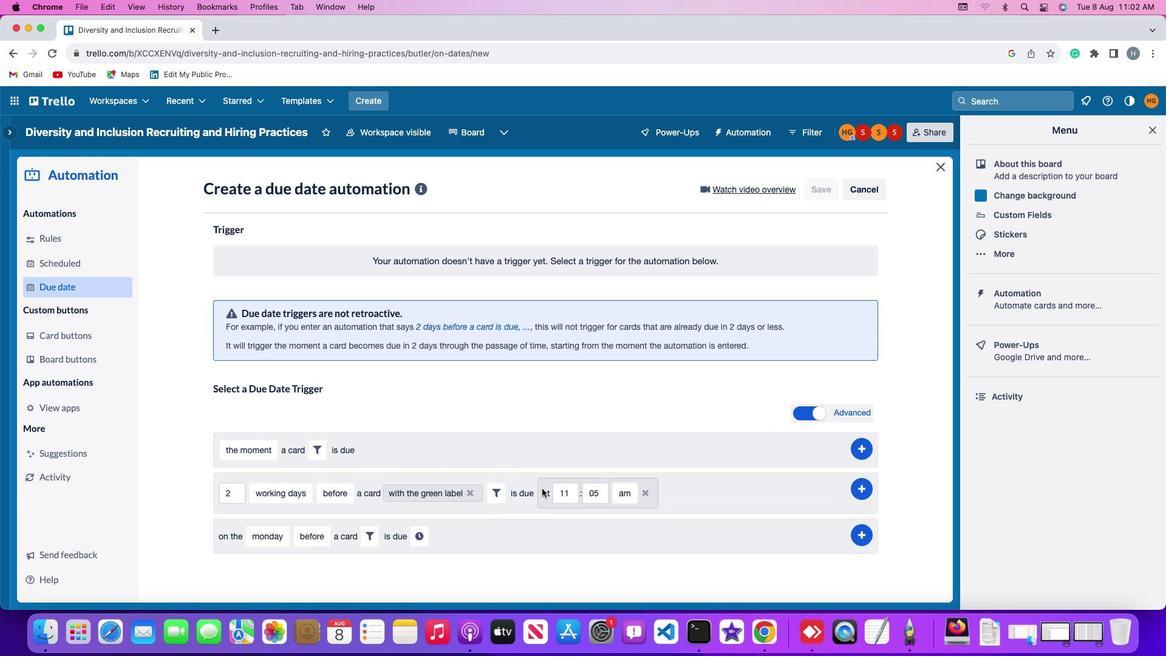 
Action: Mouse moved to (577, 492)
Screenshot: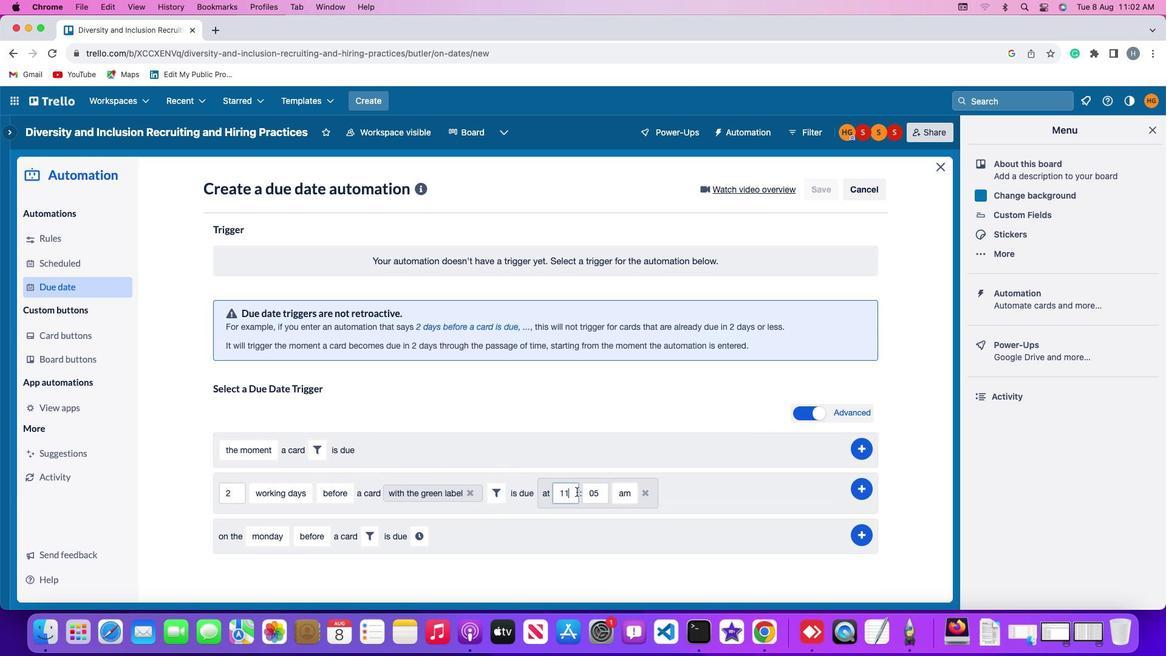 
Action: Mouse pressed left at (577, 492)
Screenshot: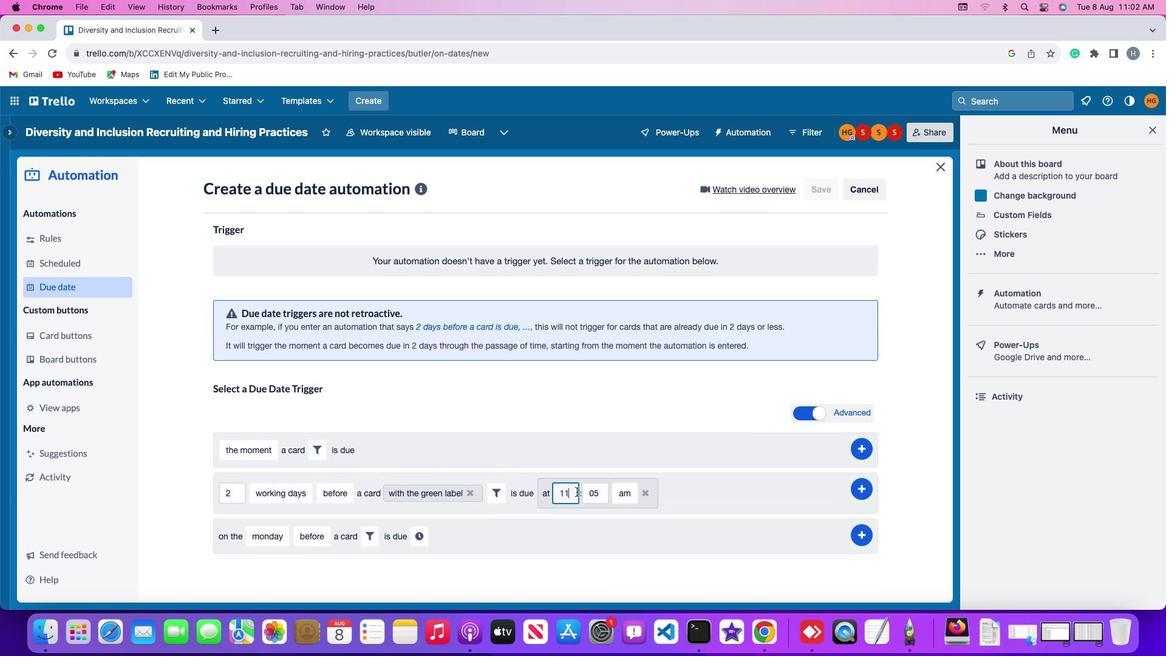 
Action: Key pressed Key.backspaceKey.backspace'1''1'
Screenshot: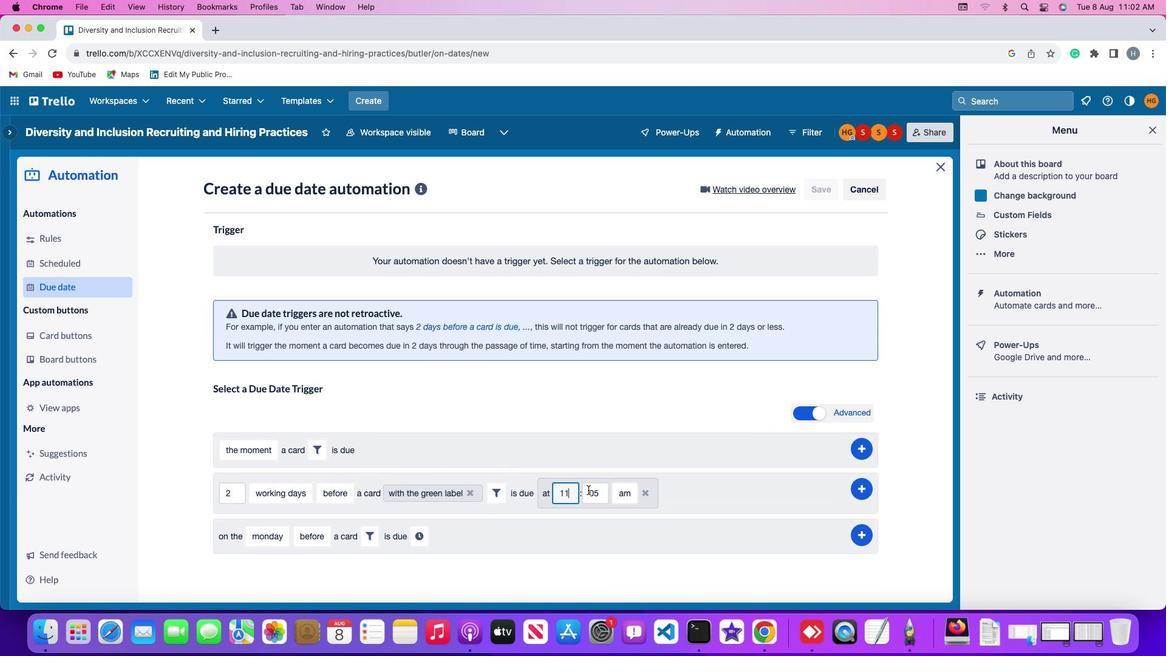 
Action: Mouse moved to (604, 491)
Screenshot: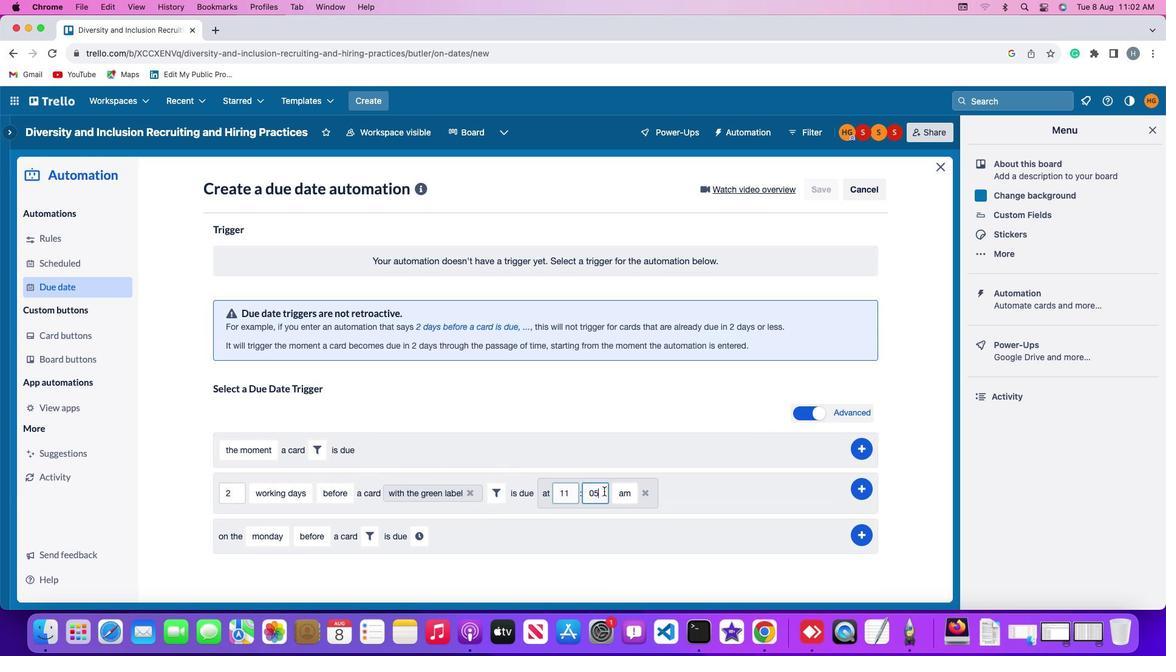 
Action: Mouse pressed left at (604, 491)
Screenshot: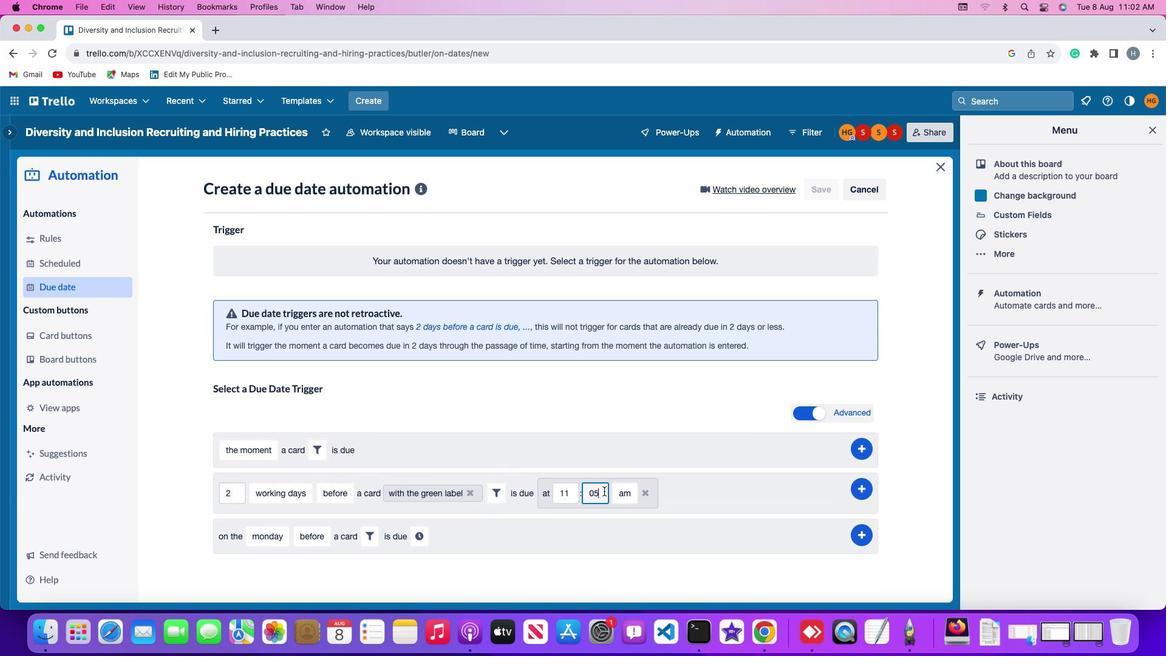 
Action: Mouse moved to (604, 491)
Screenshot: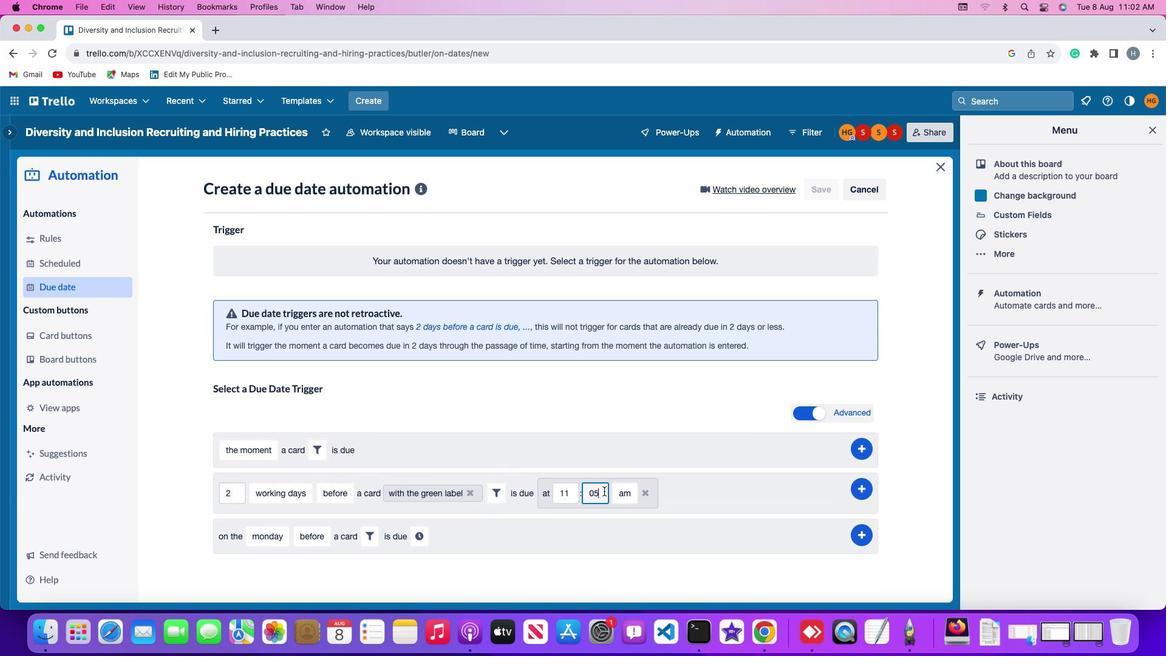 
Action: Key pressed Key.backspaceKey.backspace'0''0'
Screenshot: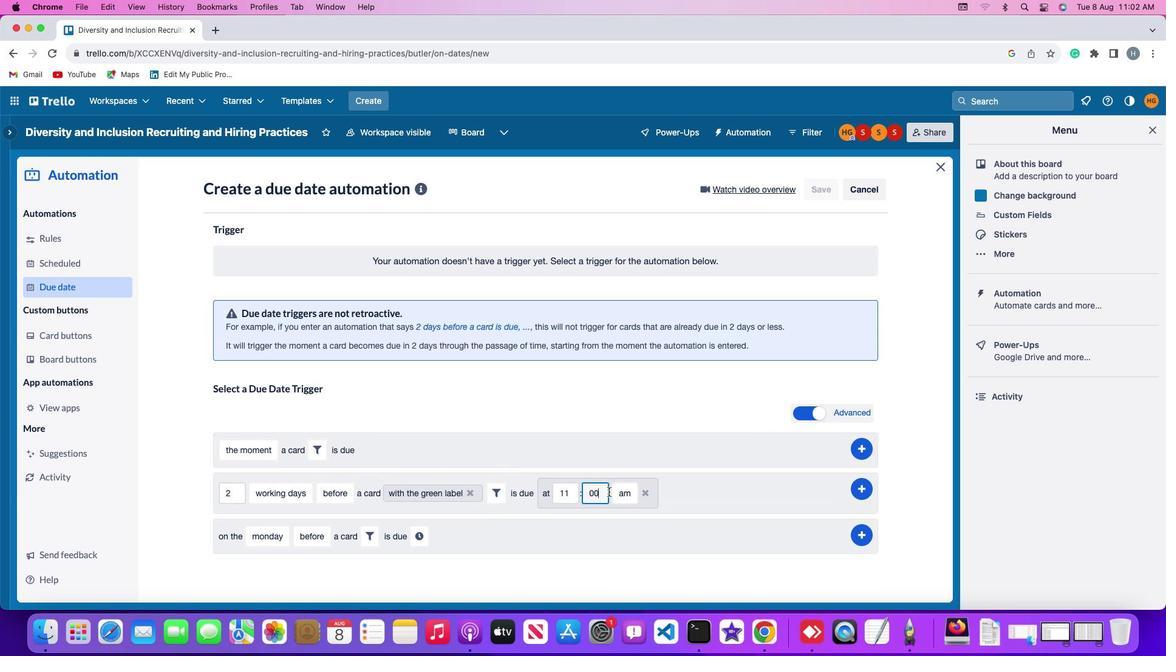 
Action: Mouse moved to (622, 492)
Screenshot: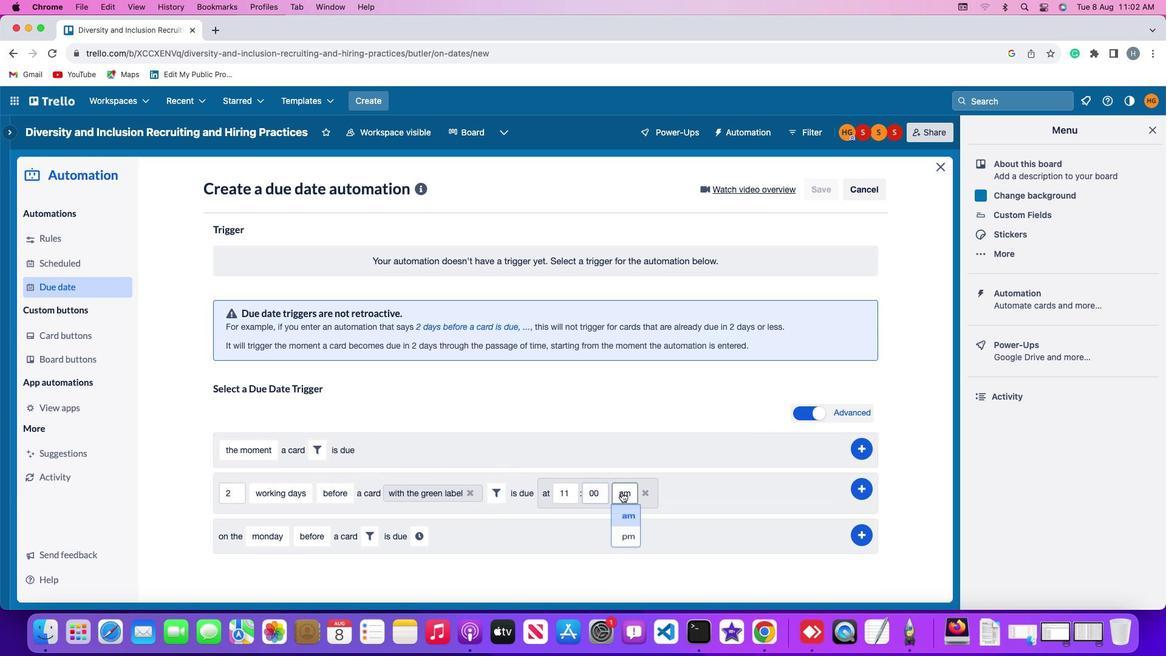 
Action: Mouse pressed left at (622, 492)
Screenshot: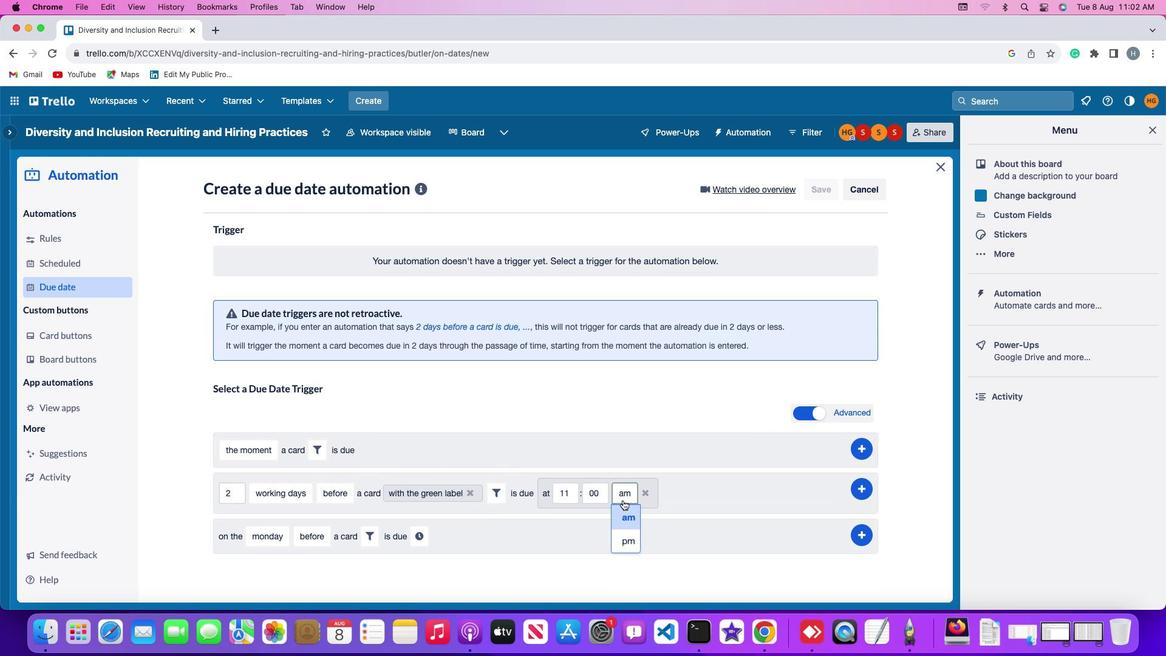 
Action: Mouse moved to (624, 517)
Screenshot: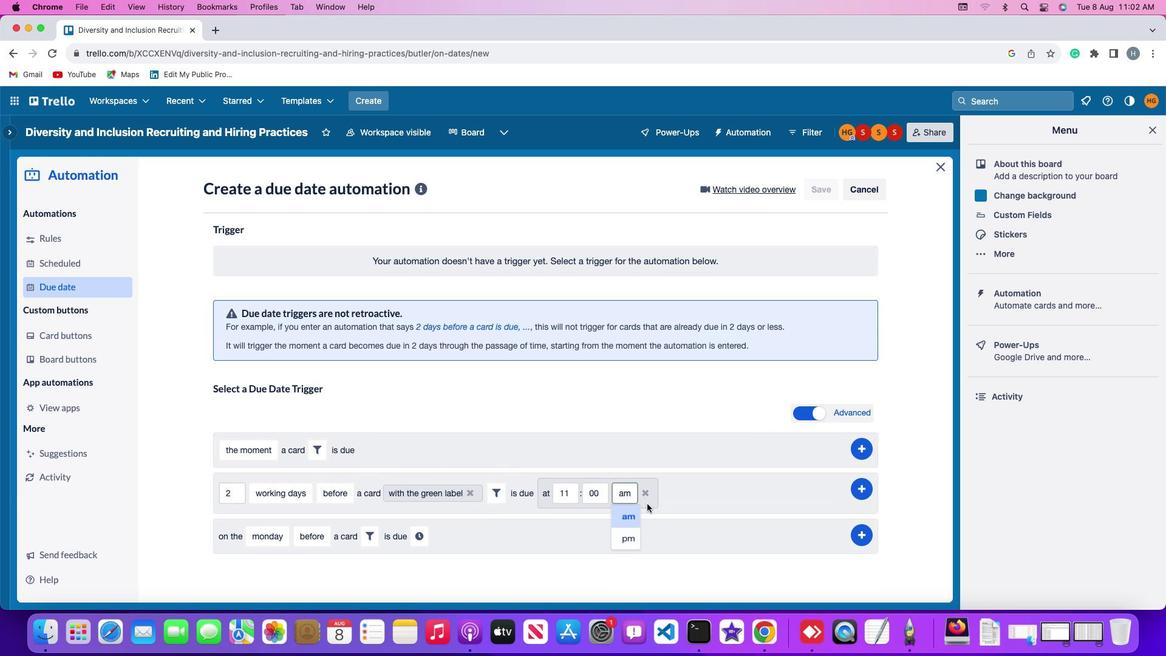 
Action: Mouse pressed left at (624, 517)
Screenshot: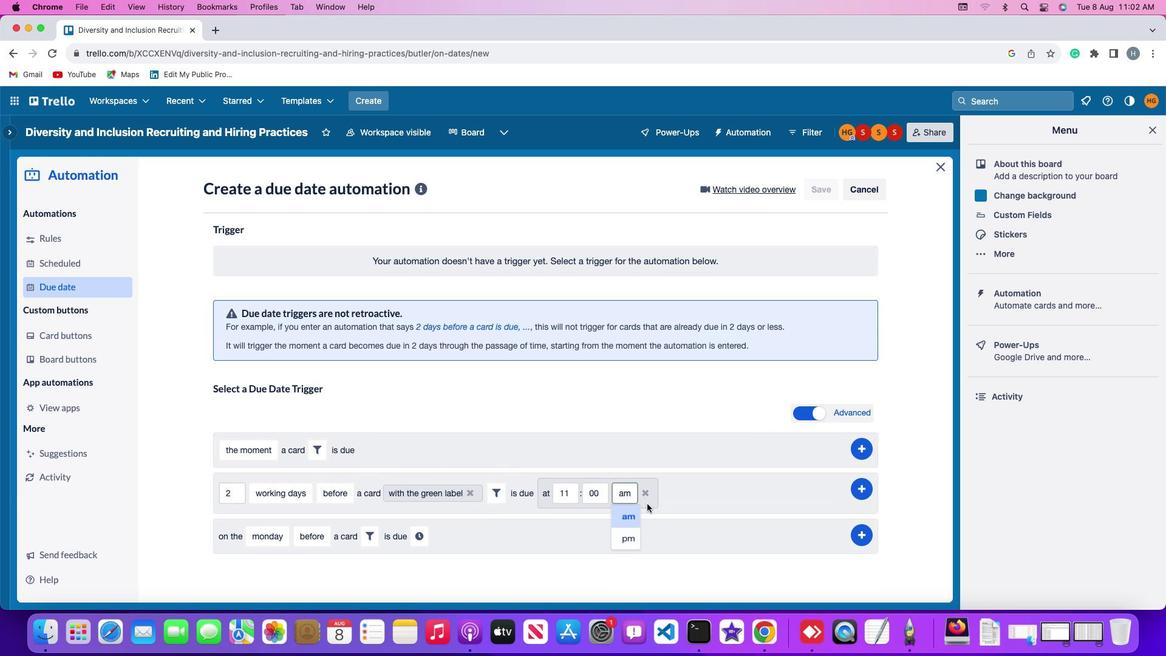 
Action: Mouse moved to (866, 487)
Screenshot: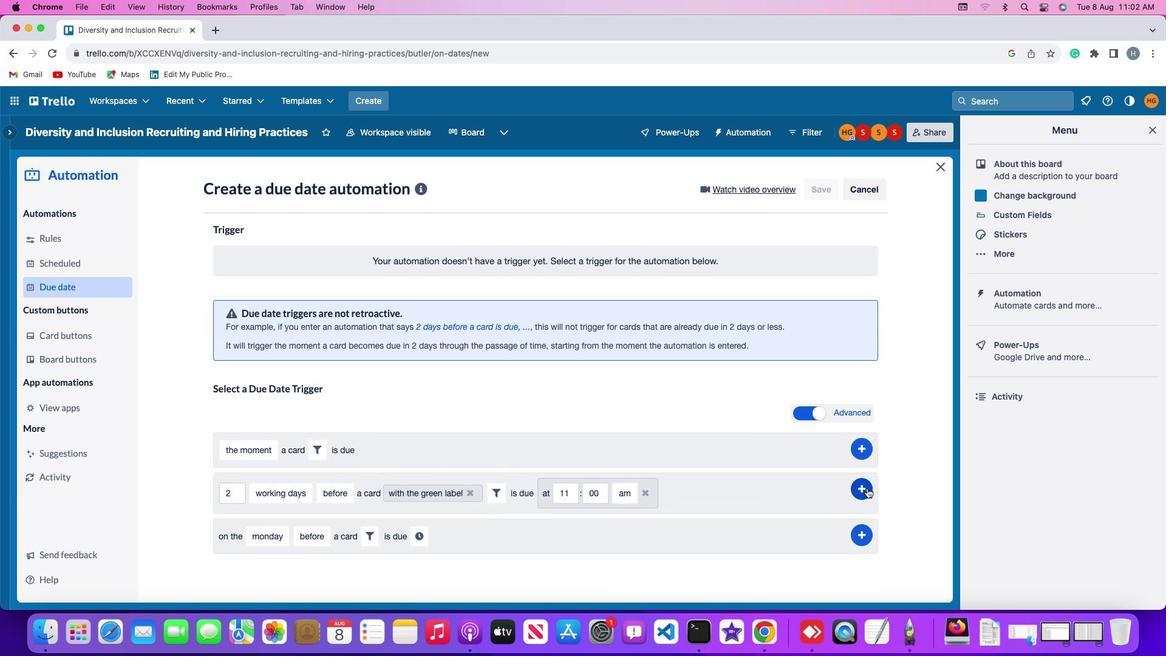 
Action: Mouse pressed left at (866, 487)
Screenshot: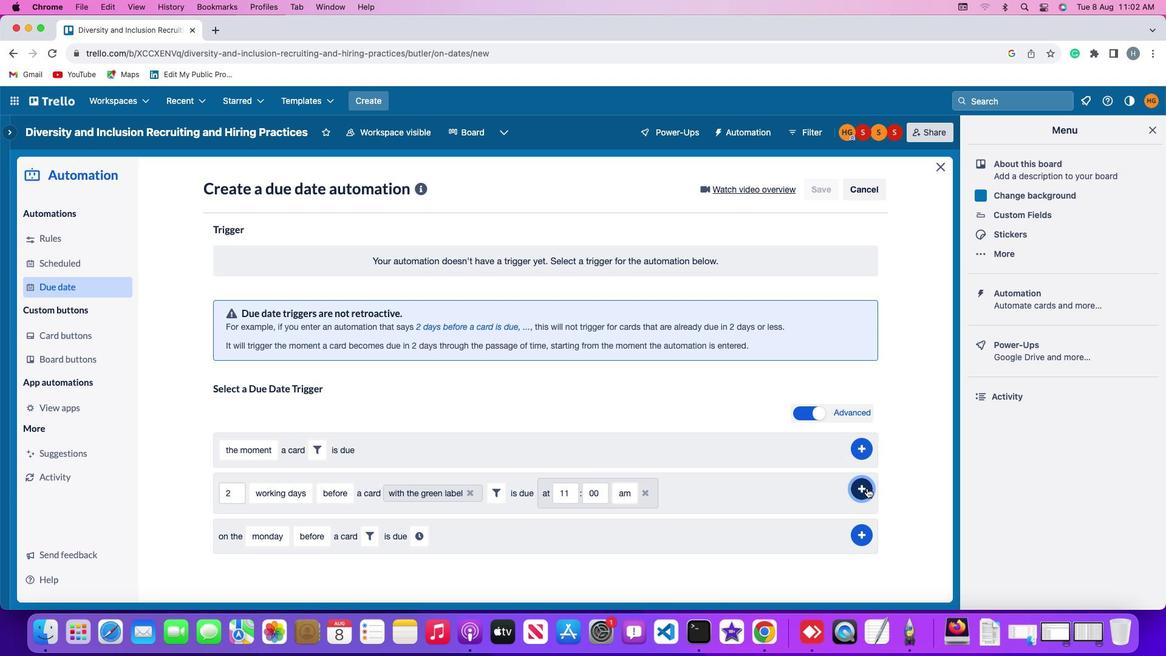 
Action: Mouse moved to (913, 357)
Screenshot: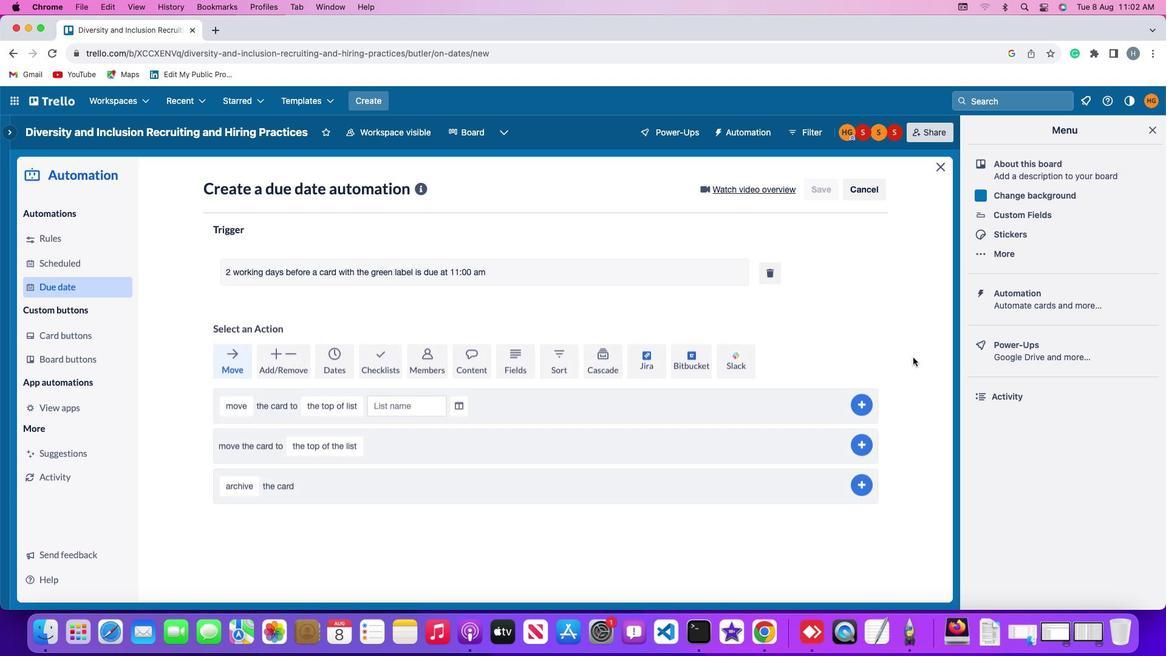 
